 Task: Look for space in Pori, Finland from 6th June, 2023 to 8th June, 2023 for 2 adults in price range Rs.7000 to Rs.12000. Place can be private room with 1  bedroom having 2 beds and 1 bathroom. Property type can be house, flat, guest house. Booking option can be shelf check-in. Required host language is .
Action: Mouse moved to (417, 14)
Screenshot: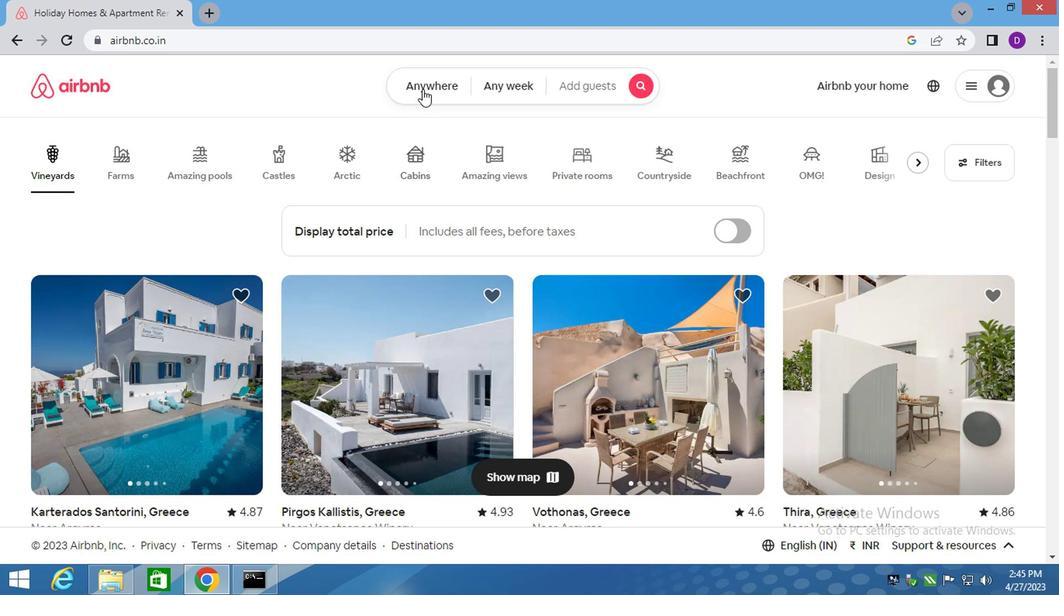 
Action: Mouse pressed left at (417, 14)
Screenshot: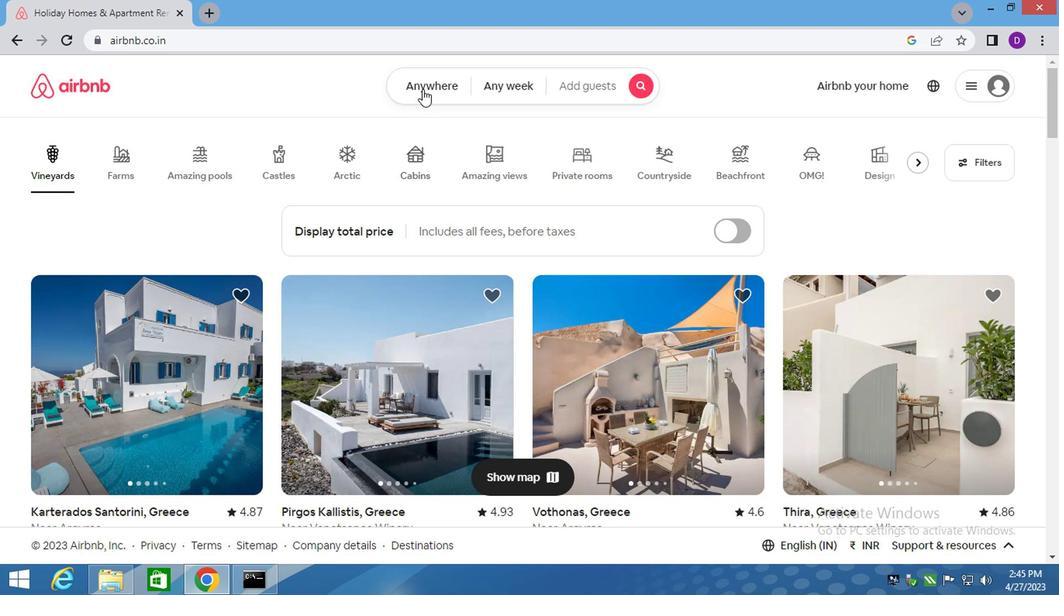 
Action: Mouse moved to (259, 108)
Screenshot: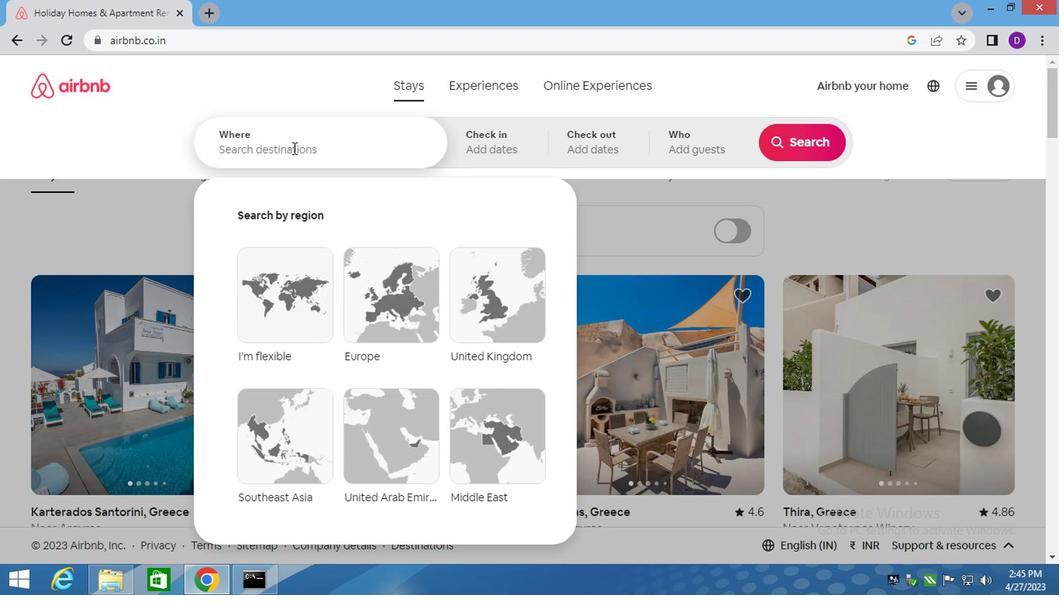 
Action: Mouse pressed left at (259, 108)
Screenshot: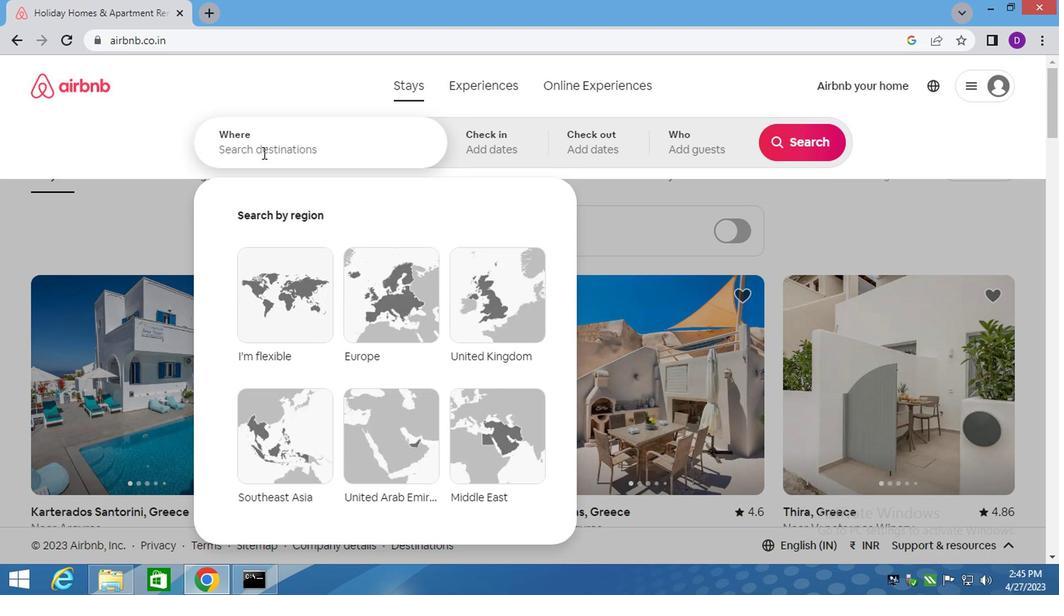 
Action: Mouse pressed left at (259, 108)
Screenshot: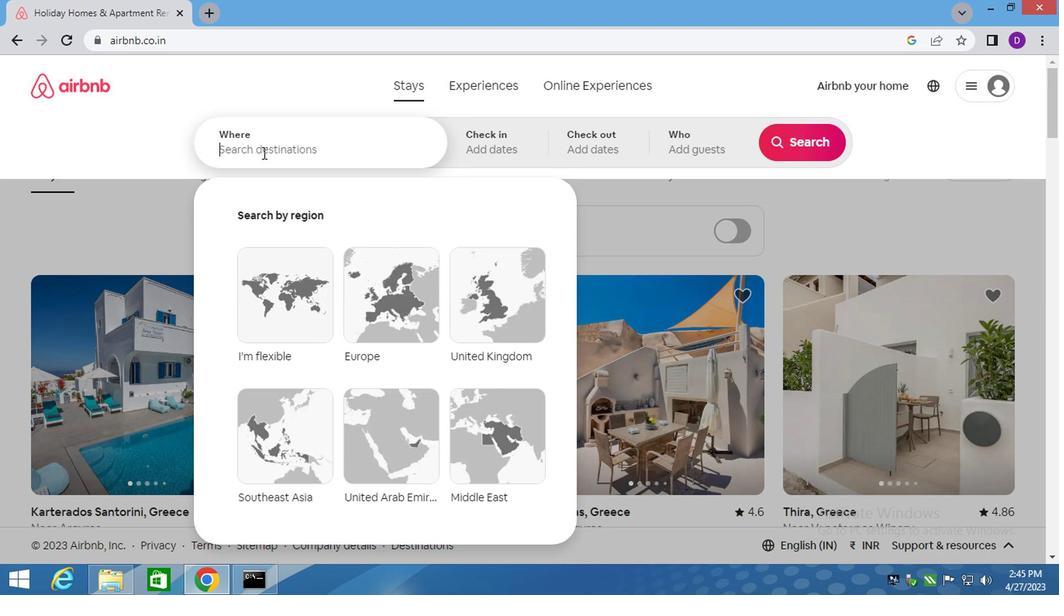 
Action: Key pressed <Key.shift_r>Pori,<Key.space><Key.shift>FINL<Key.down><Key.enter>
Screenshot: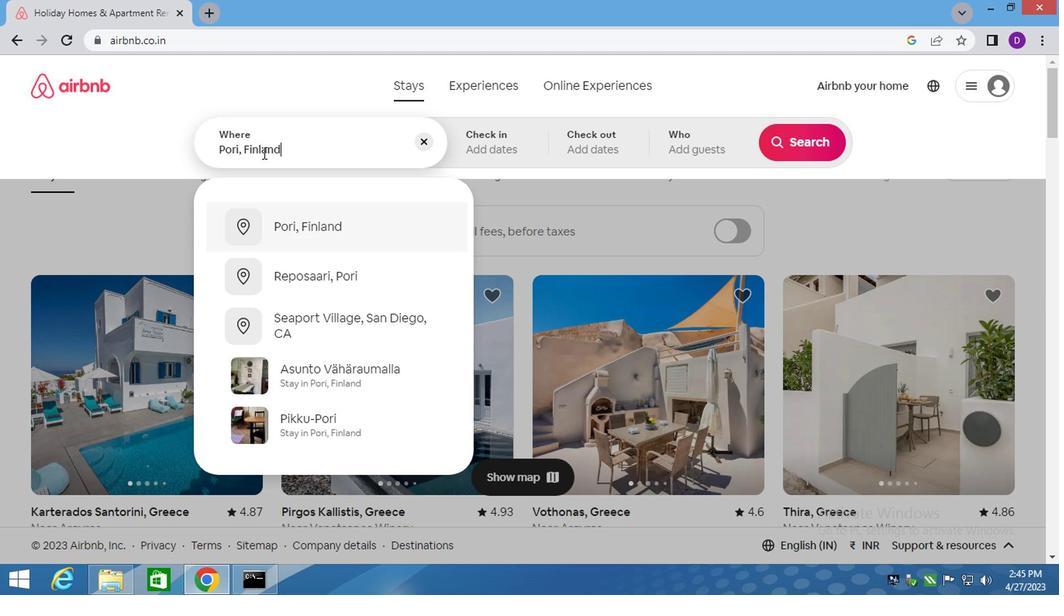 
Action: Mouse moved to (790, 261)
Screenshot: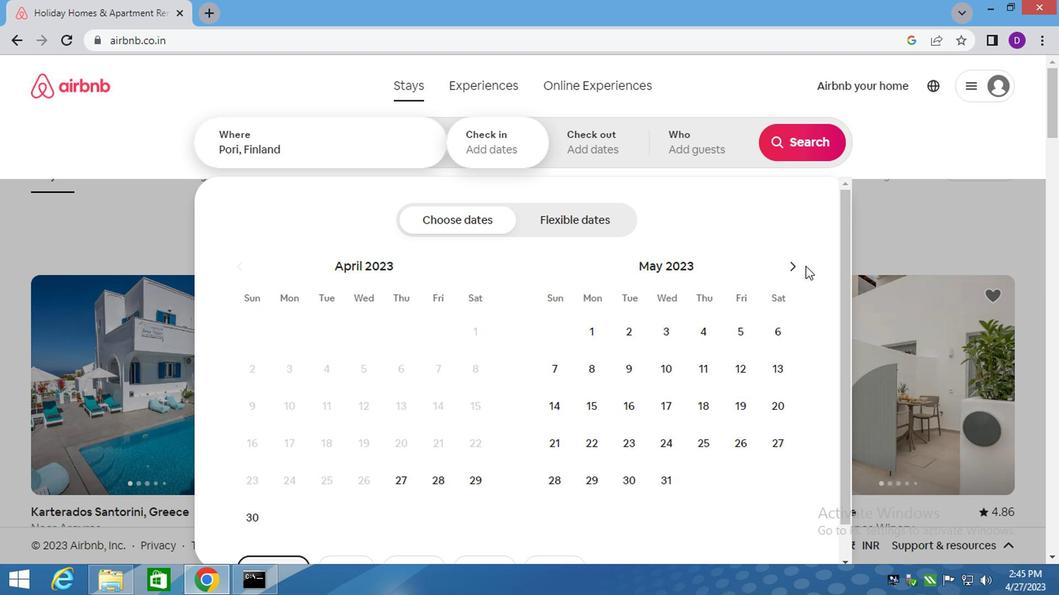 
Action: Mouse pressed left at (790, 261)
Screenshot: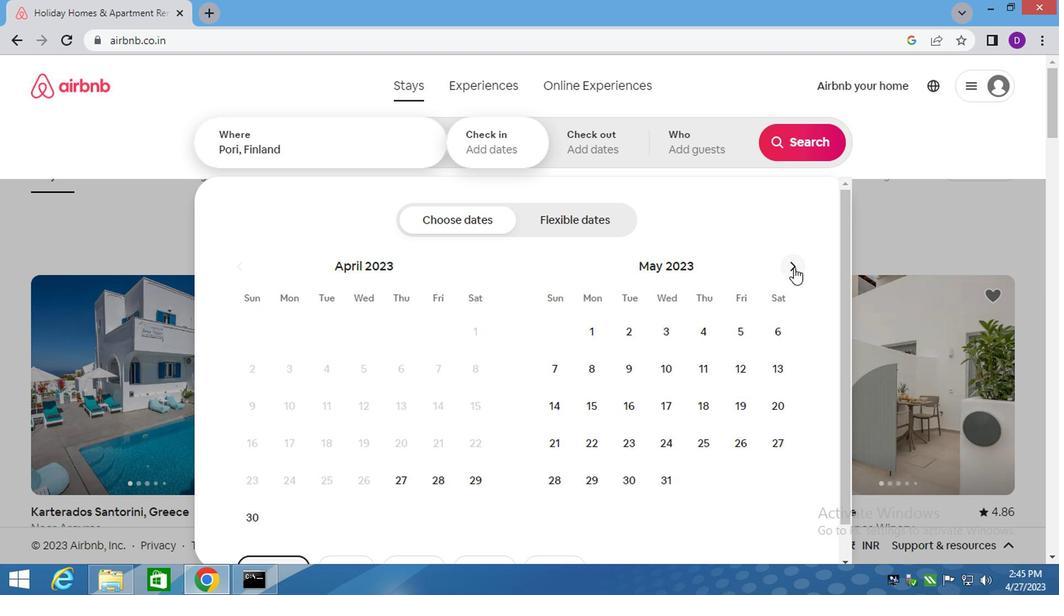 
Action: Mouse moved to (636, 389)
Screenshot: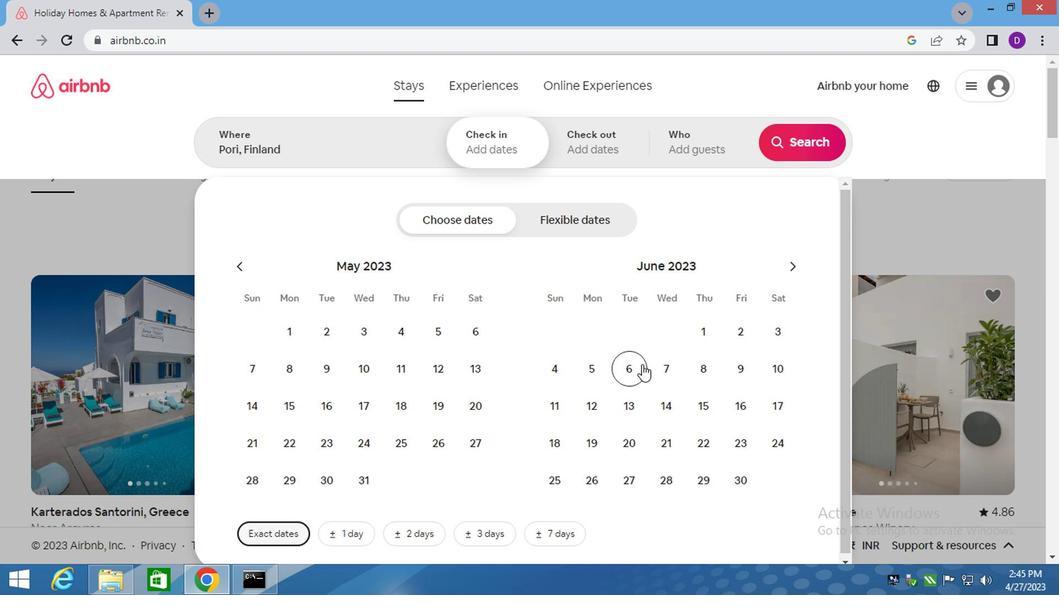 
Action: Mouse pressed left at (636, 389)
Screenshot: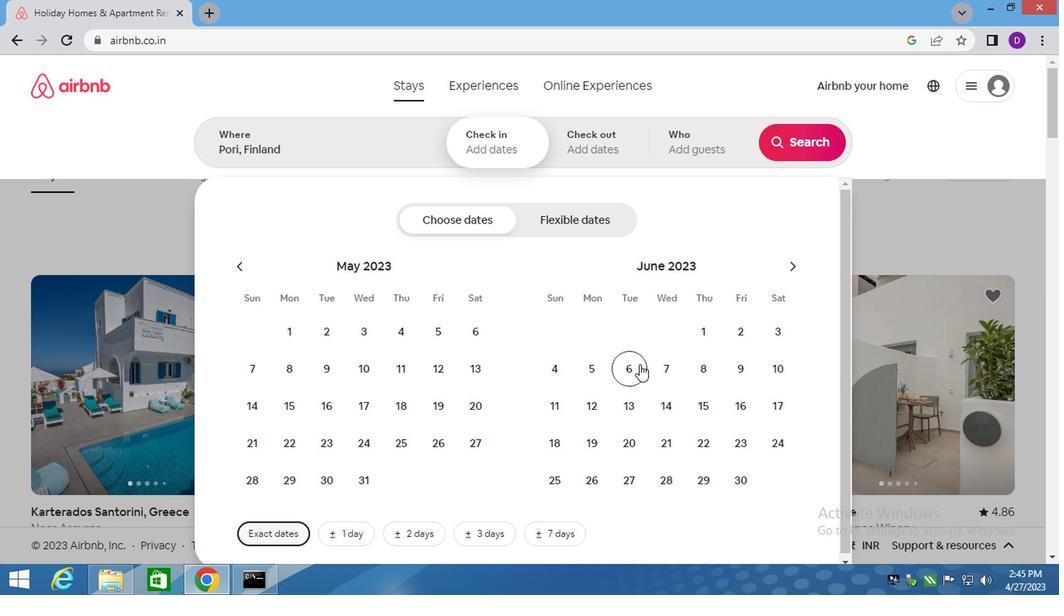 
Action: Mouse moved to (698, 391)
Screenshot: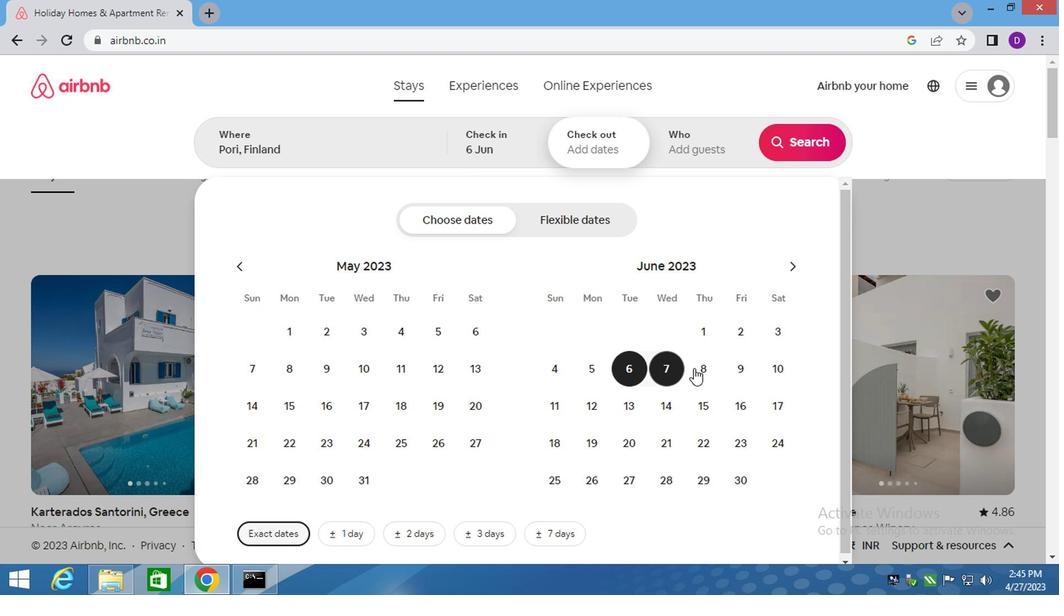 
Action: Mouse pressed left at (698, 391)
Screenshot: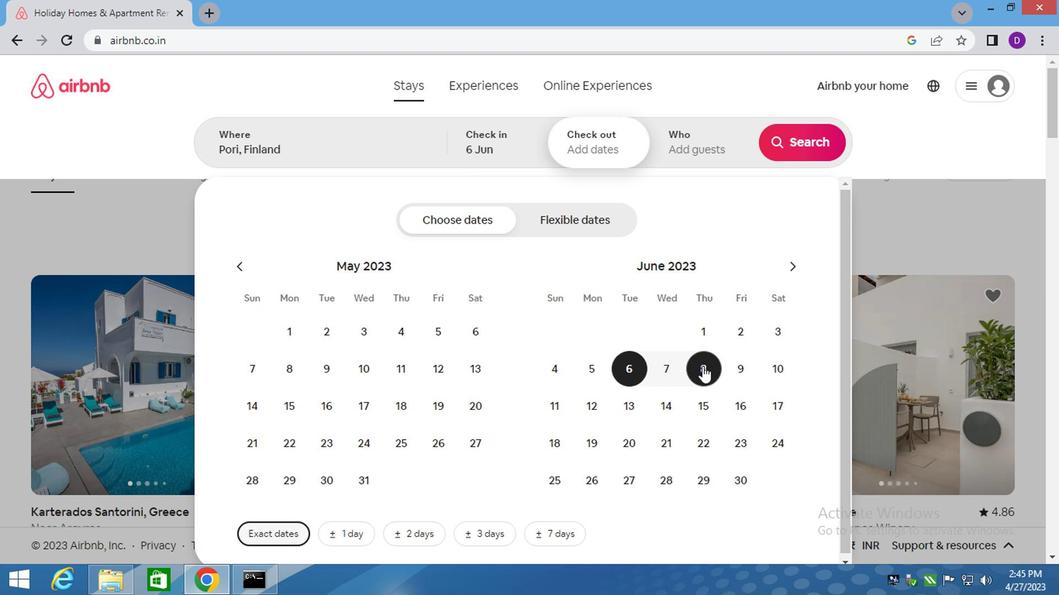 
Action: Mouse moved to (681, 87)
Screenshot: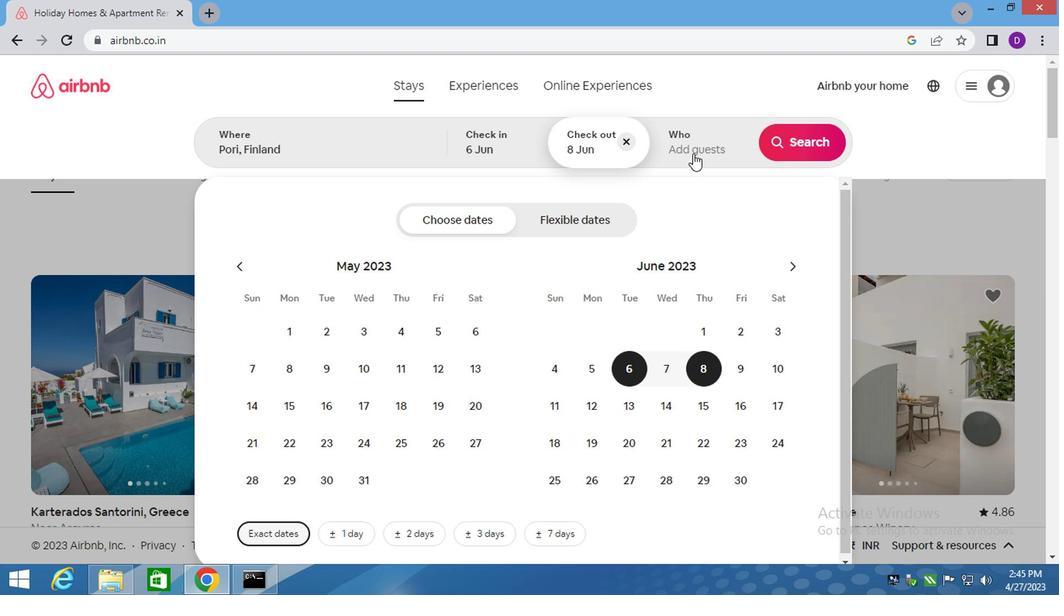 
Action: Mouse pressed left at (681, 87)
Screenshot: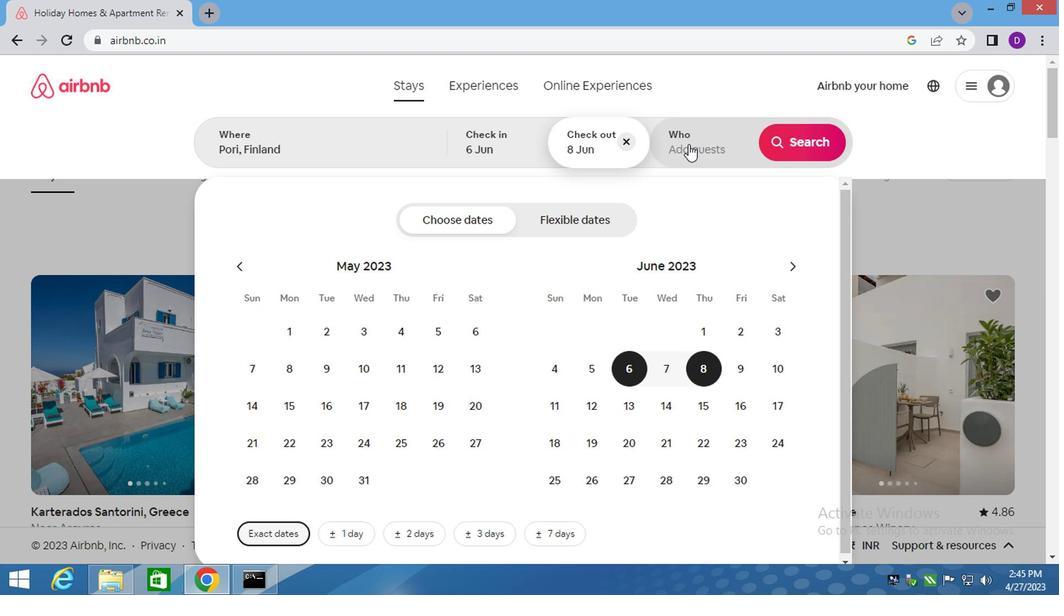 
Action: Mouse moved to (800, 200)
Screenshot: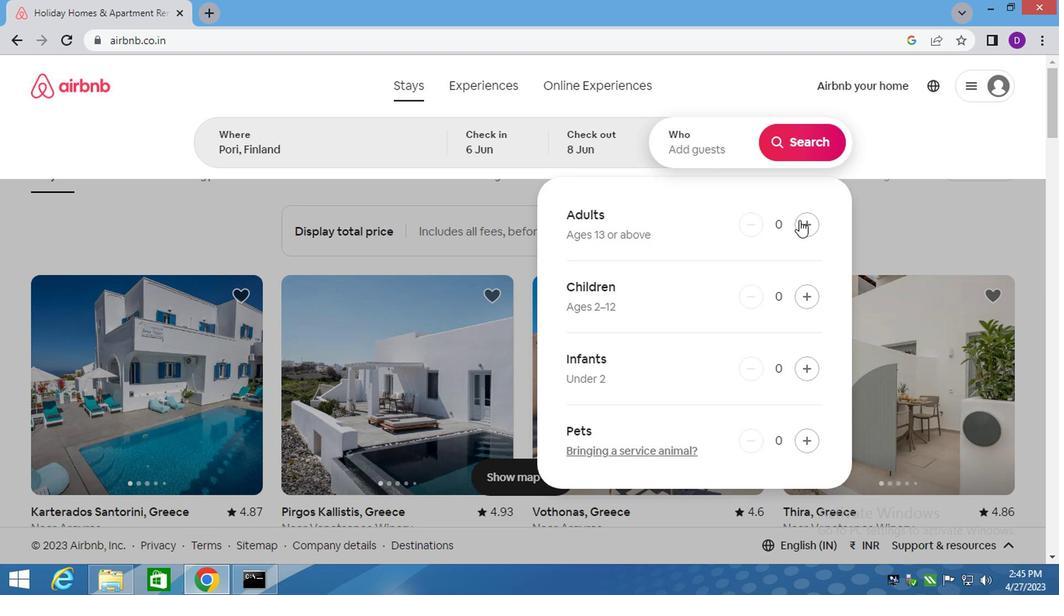 
Action: Mouse pressed left at (800, 200)
Screenshot: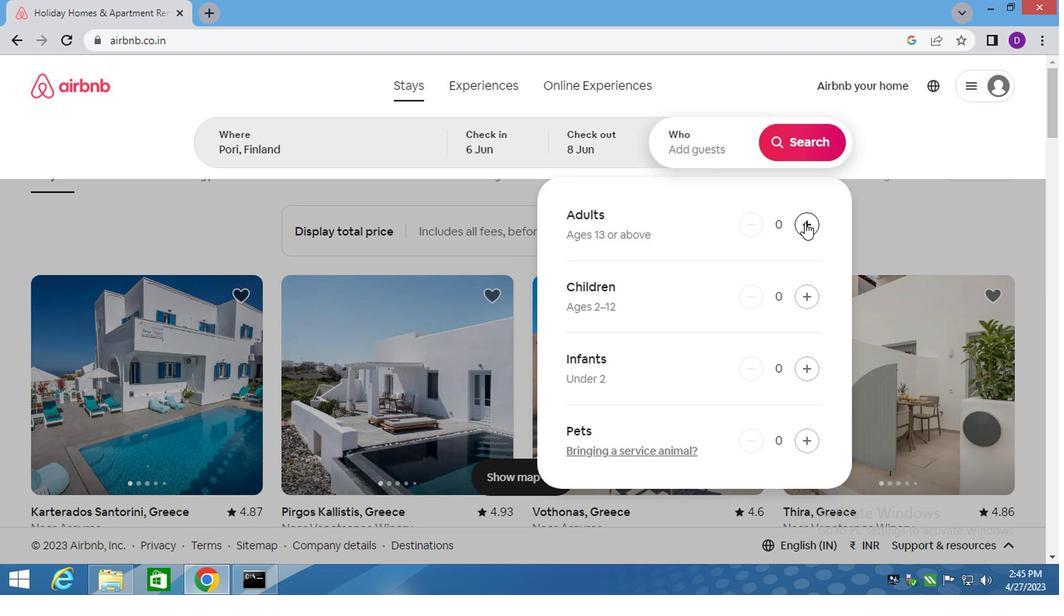
Action: Mouse moved to (800, 200)
Screenshot: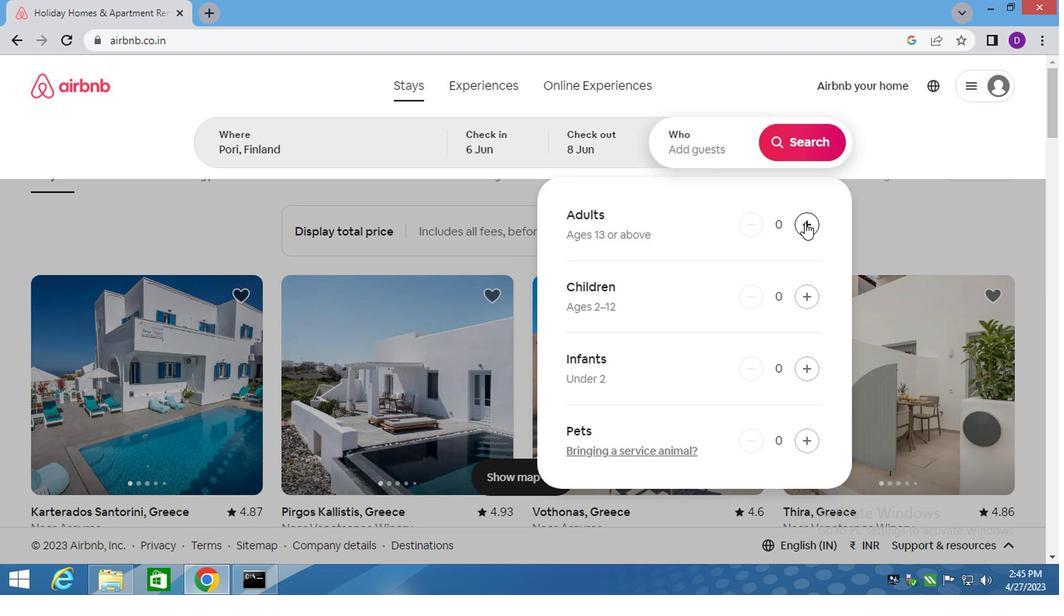 
Action: Mouse pressed left at (800, 200)
Screenshot: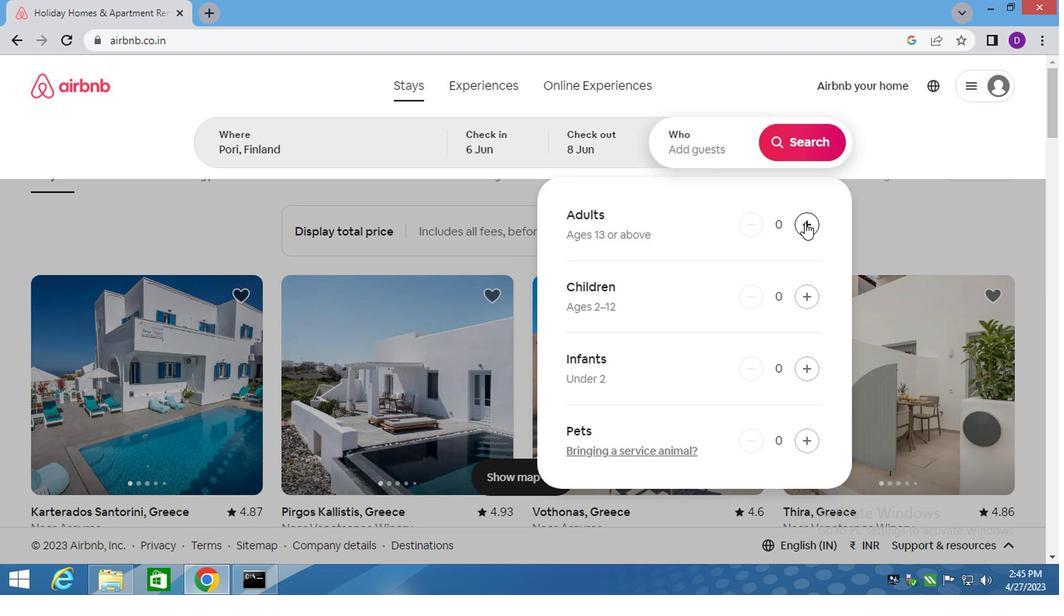
Action: Mouse moved to (797, 111)
Screenshot: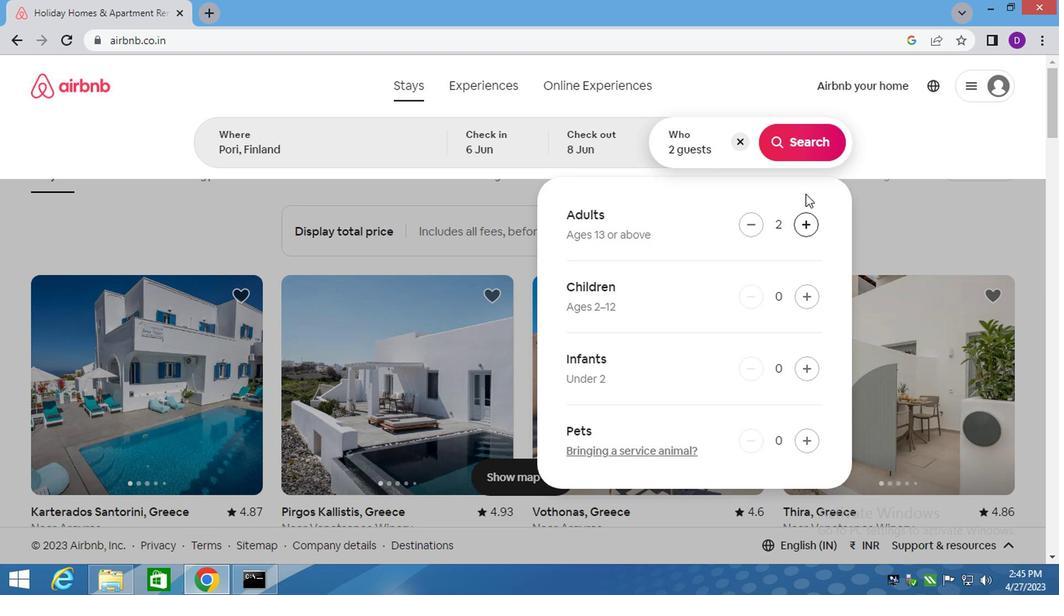 
Action: Mouse pressed left at (797, 111)
Screenshot: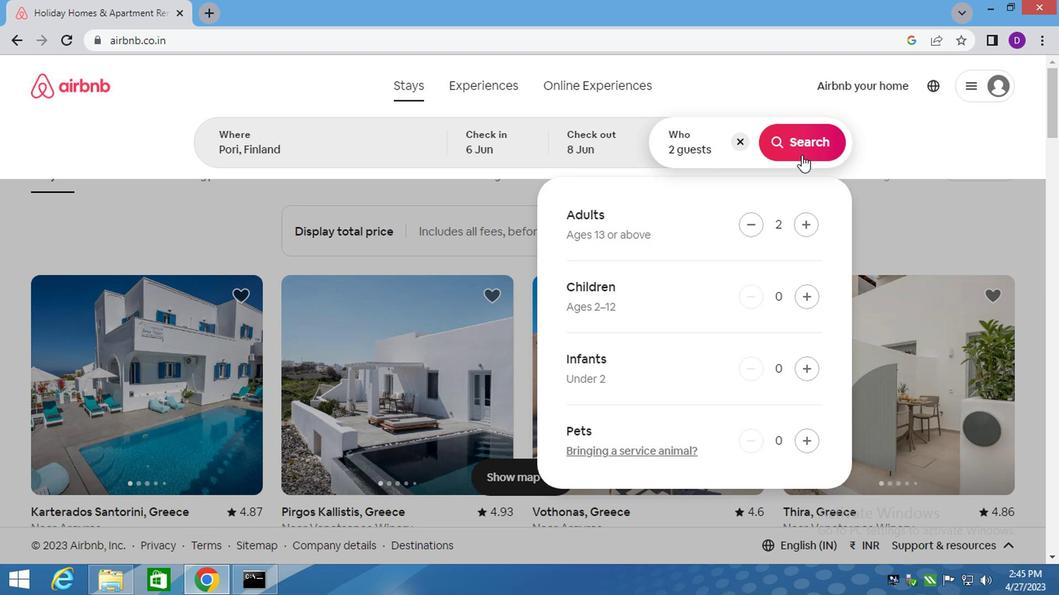 
Action: Mouse moved to (982, 112)
Screenshot: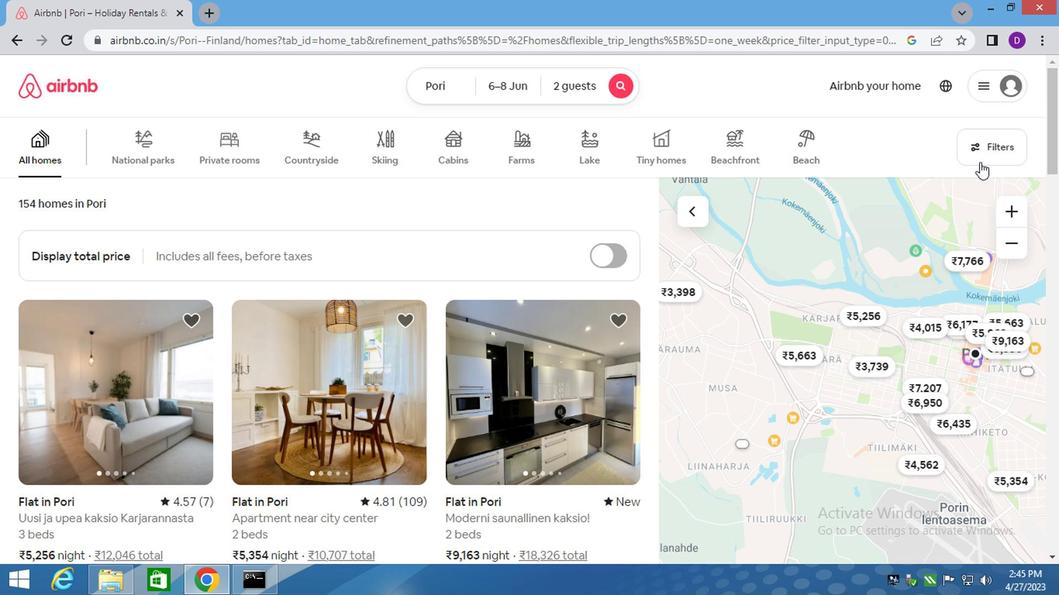 
Action: Mouse pressed left at (982, 112)
Screenshot: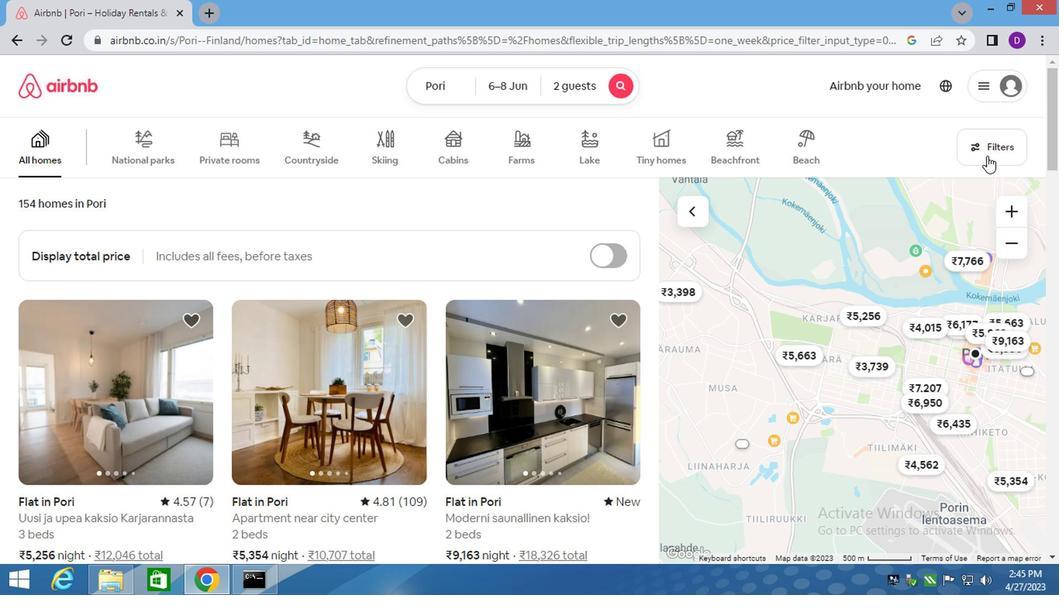 
Action: Mouse moved to (331, 366)
Screenshot: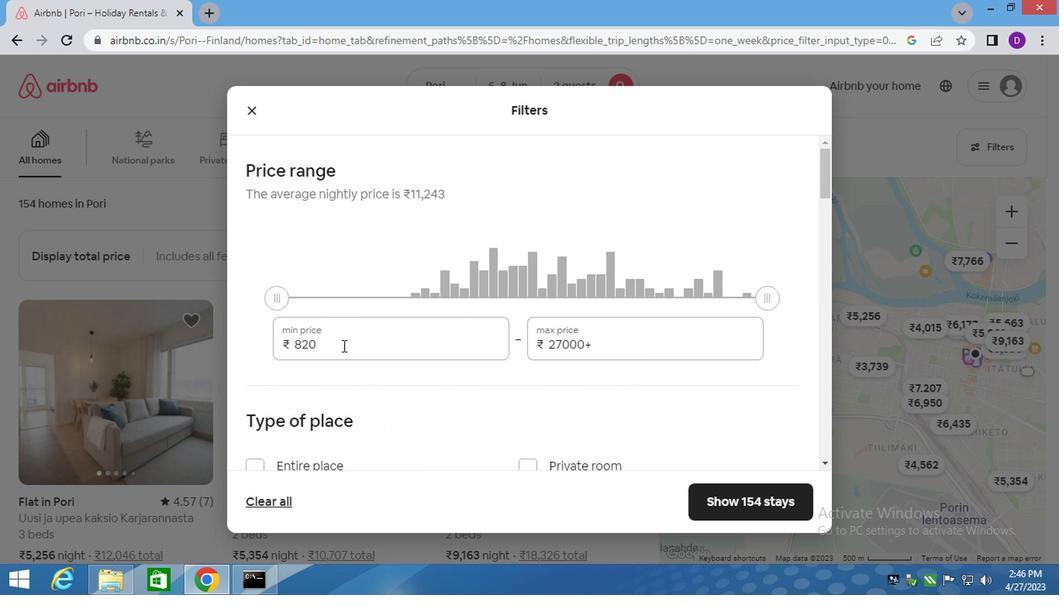 
Action: Mouse pressed left at (331, 366)
Screenshot: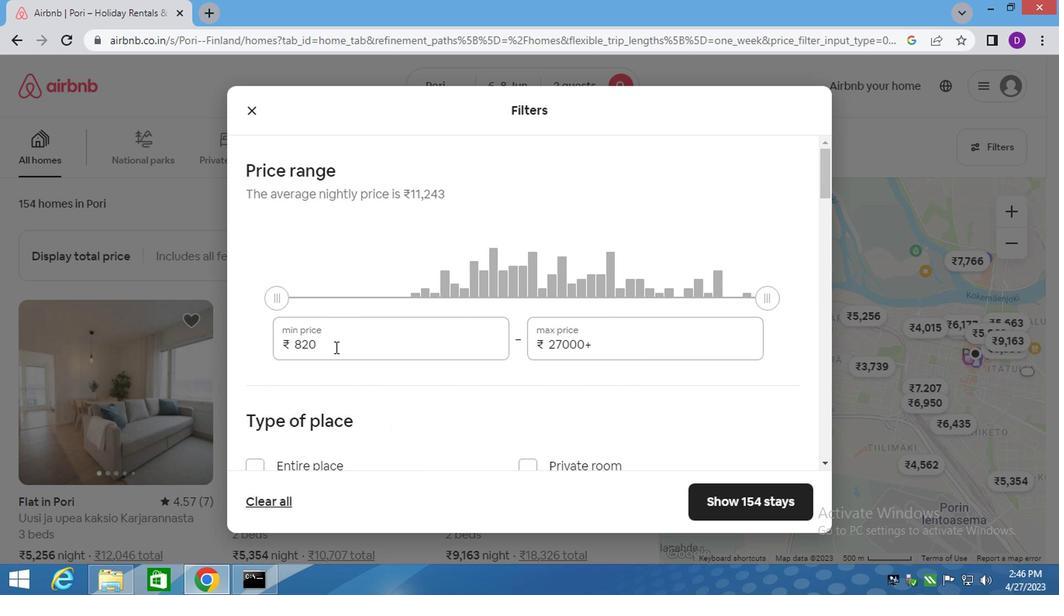 
Action: Mouse pressed left at (331, 366)
Screenshot: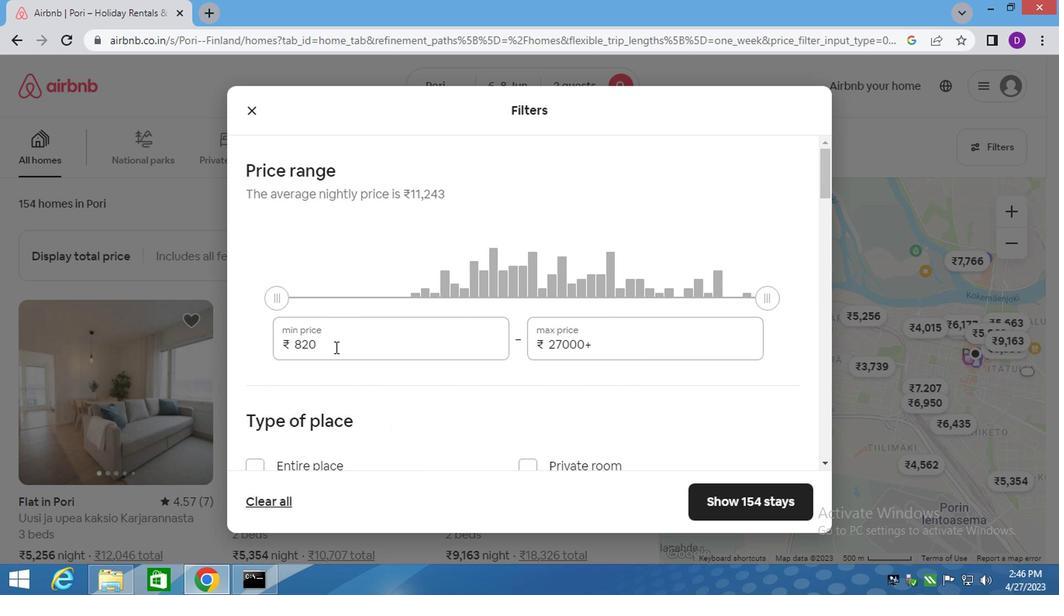 
Action: Key pressed 7000<Key.tab>12<Key.backspace><Key.backspace><Key.backspace><Key.backspace><Key.backspace><Key.backspace><Key.backspace><Key.backspace><Key.backspace><Key.backspace><Key.backspace><Key.backspace>12000
Screenshot: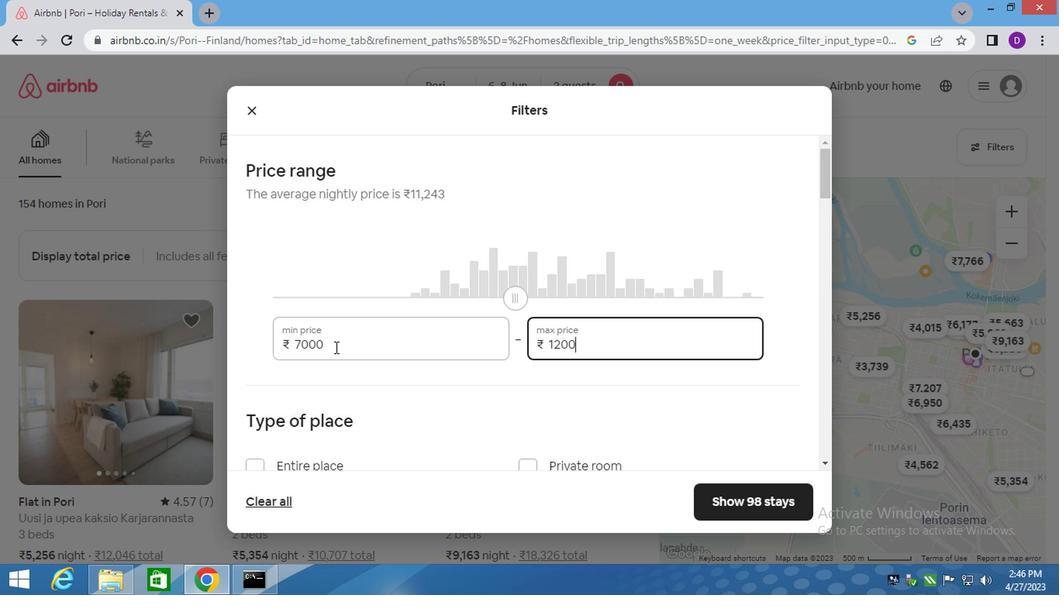 
Action: Mouse moved to (337, 388)
Screenshot: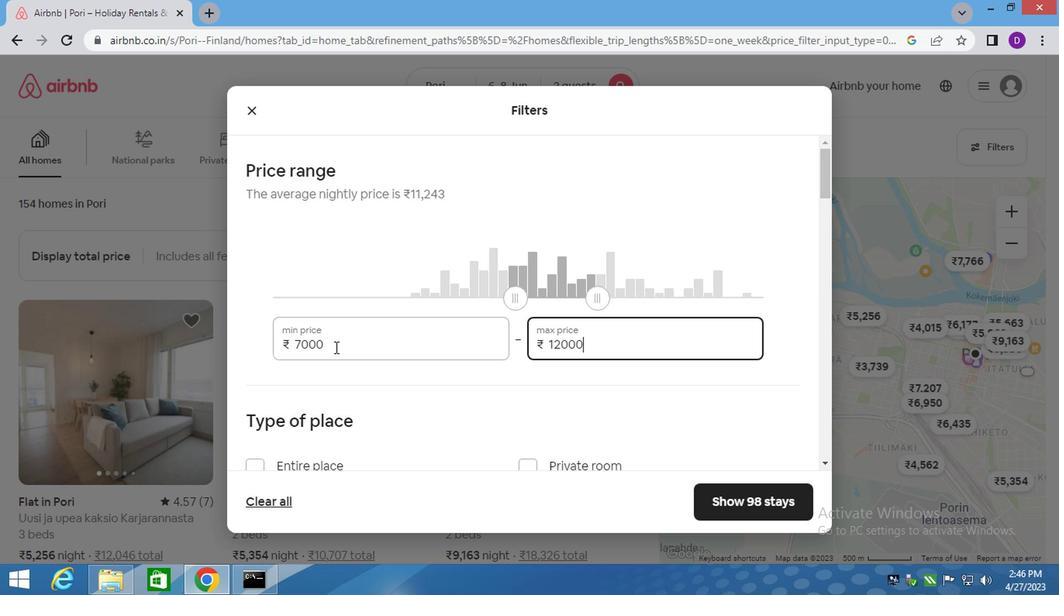 
Action: Mouse scrolled (337, 387) with delta (0, -1)
Screenshot: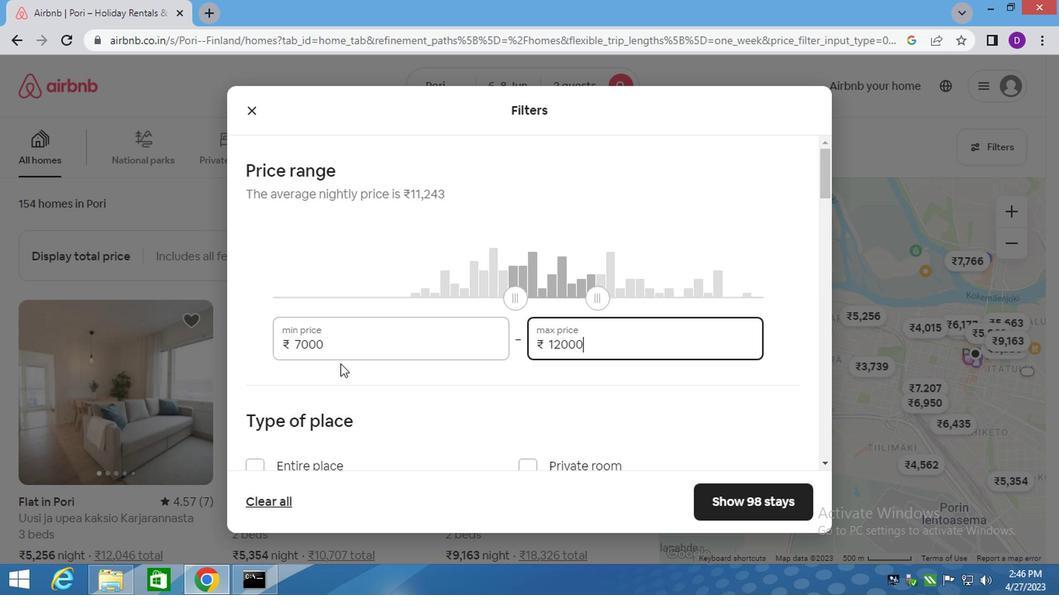 
Action: Mouse scrolled (337, 387) with delta (0, -1)
Screenshot: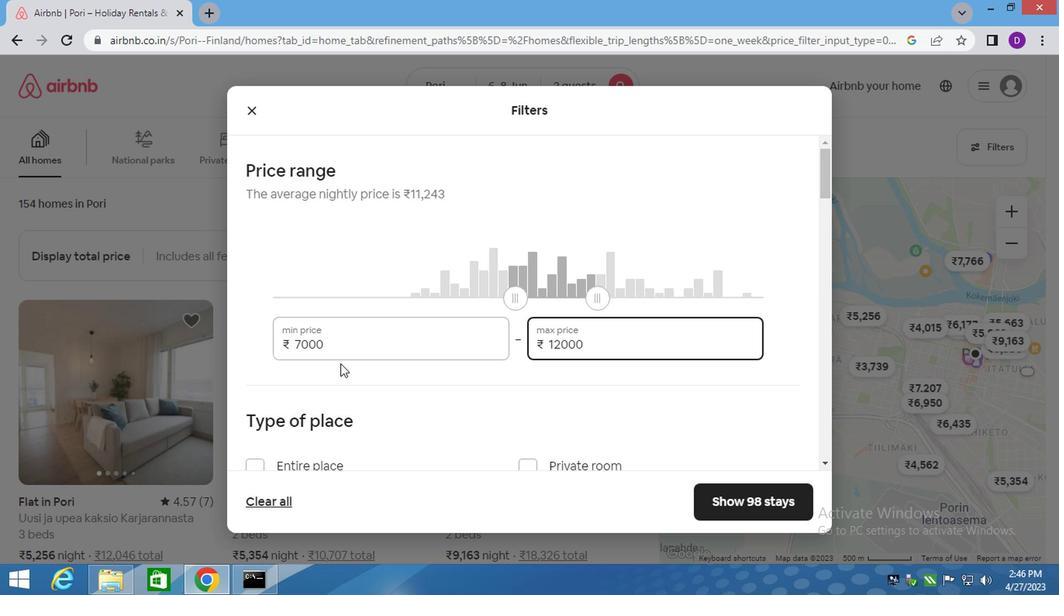 
Action: Mouse scrolled (337, 387) with delta (0, -1)
Screenshot: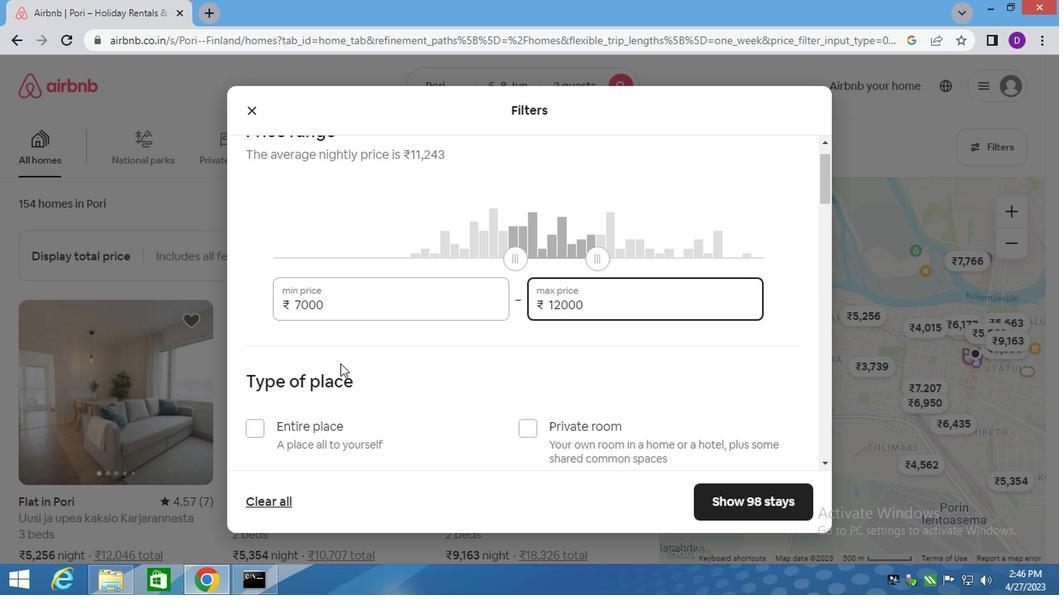 
Action: Mouse moved to (517, 211)
Screenshot: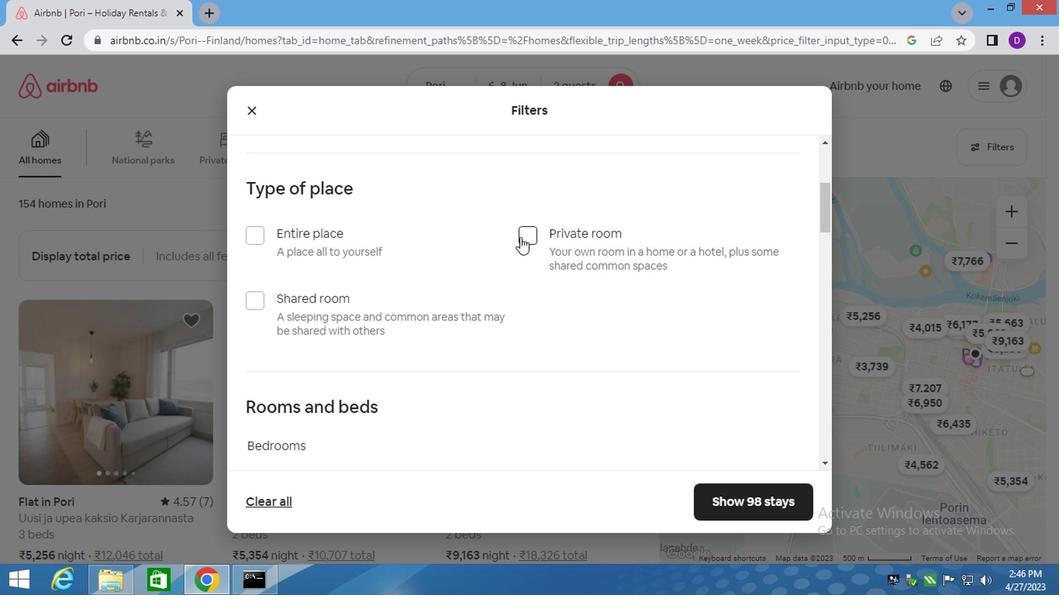 
Action: Mouse pressed left at (517, 211)
Screenshot: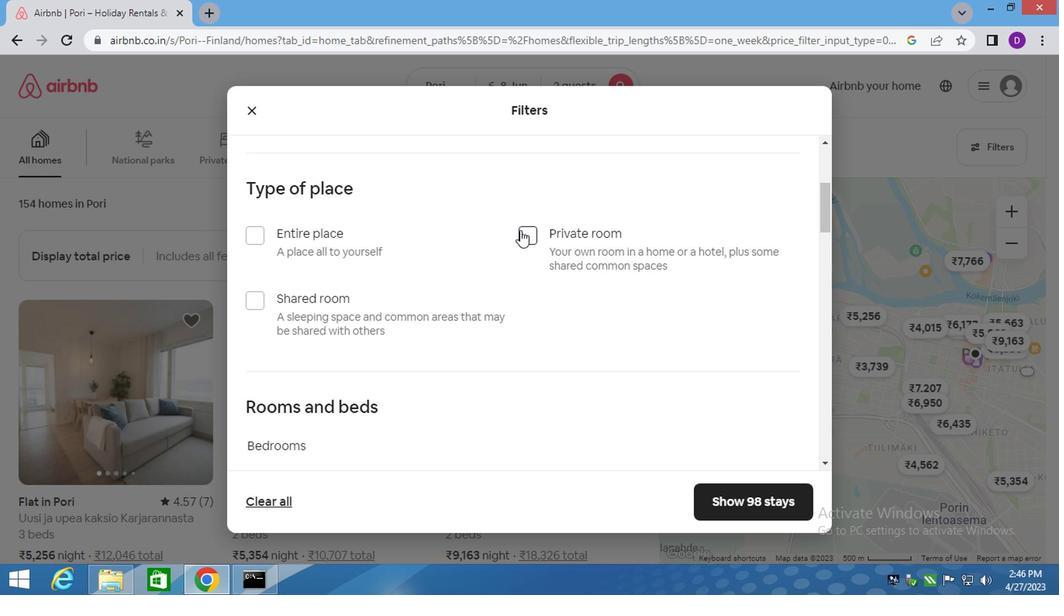 
Action: Mouse moved to (358, 395)
Screenshot: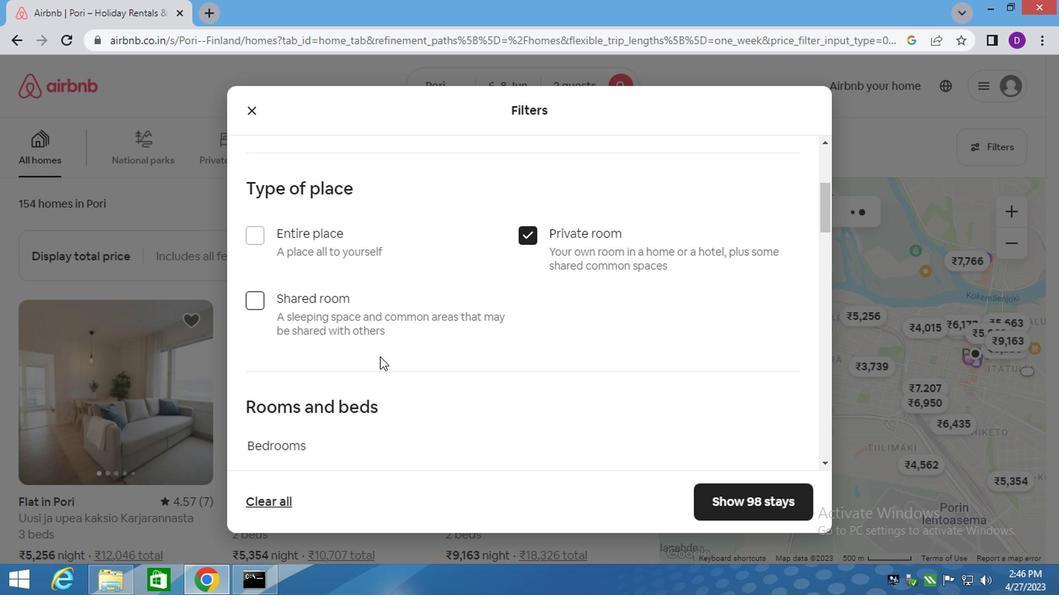 
Action: Mouse scrolled (358, 393) with delta (0, -1)
Screenshot: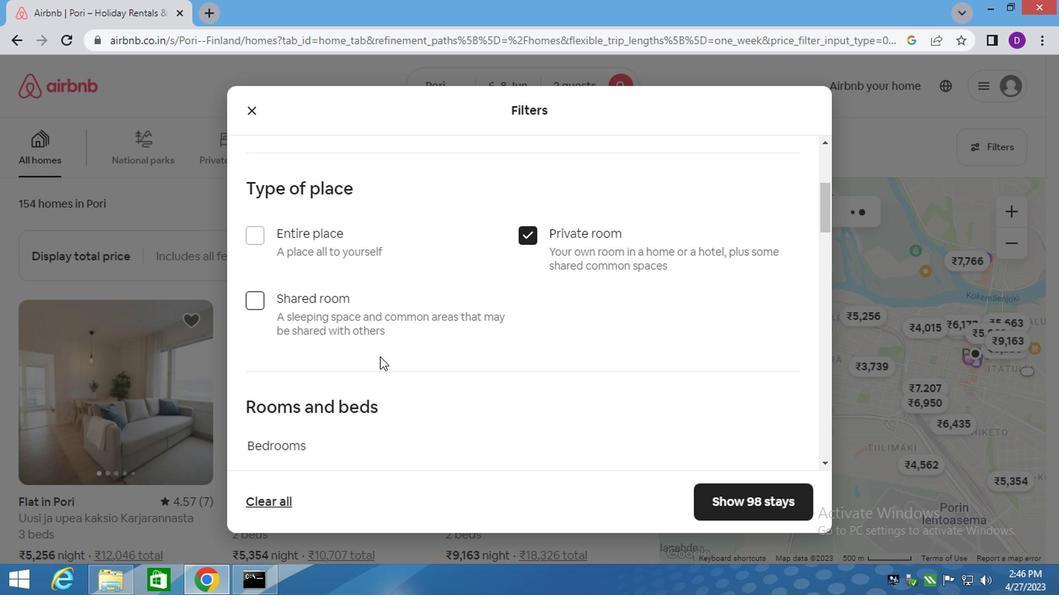 
Action: Mouse scrolled (358, 393) with delta (0, -1)
Screenshot: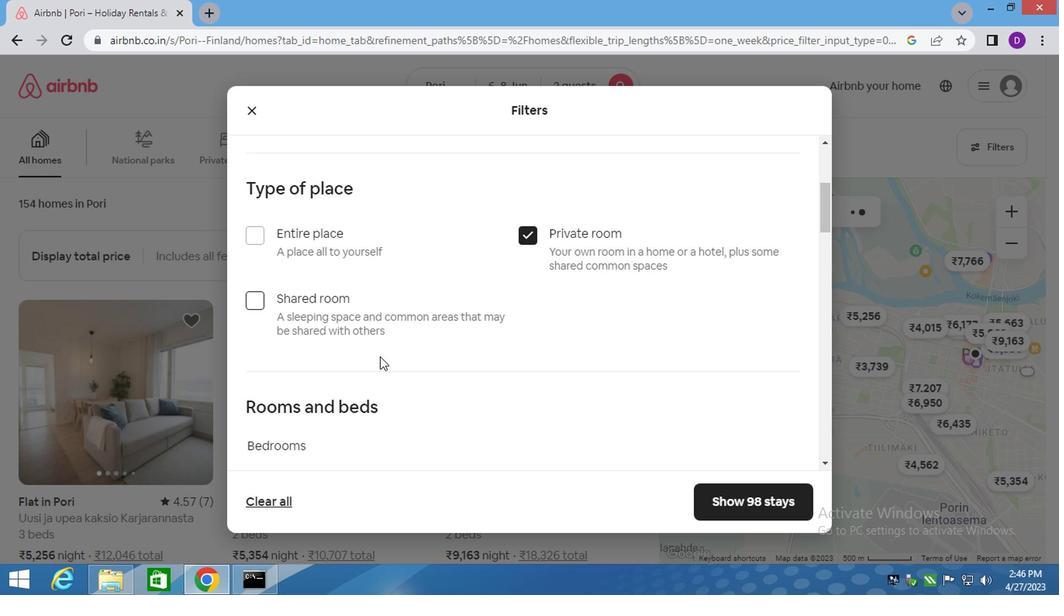 
Action: Mouse moved to (356, 395)
Screenshot: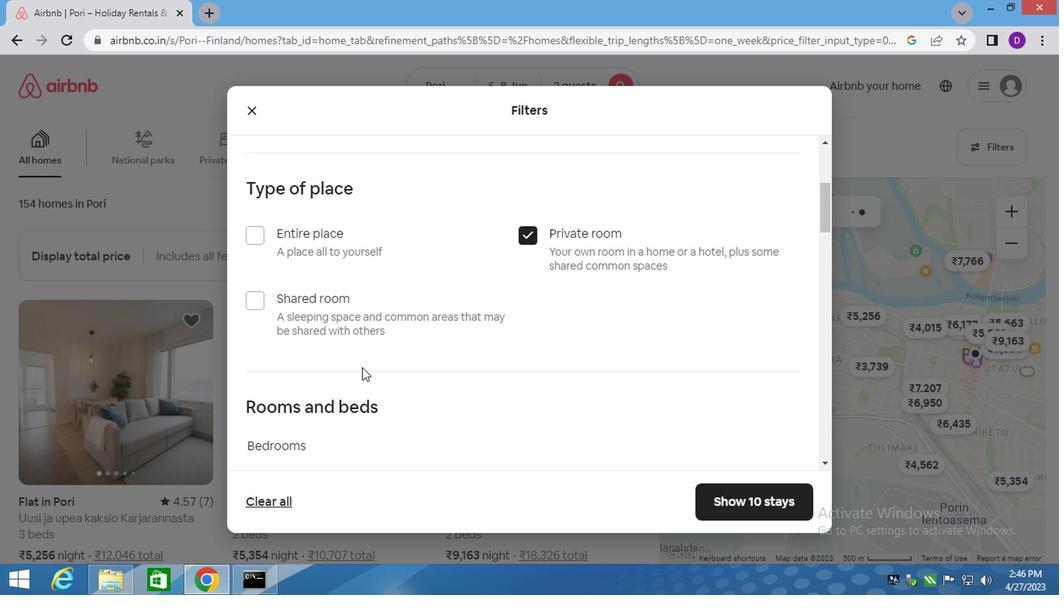 
Action: Mouse scrolled (356, 393) with delta (0, -1)
Screenshot: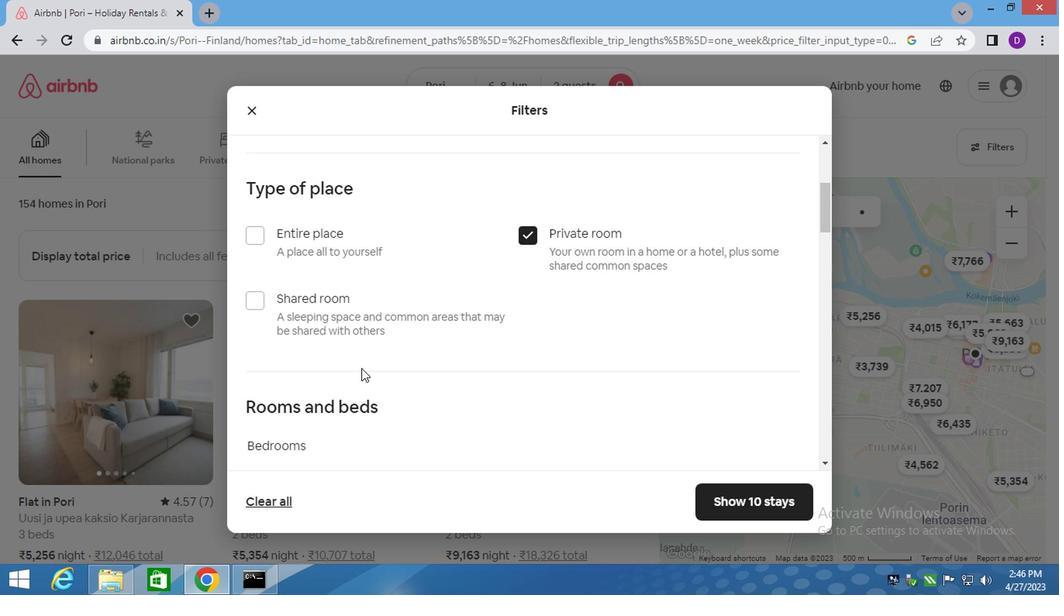 
Action: Mouse moved to (335, 254)
Screenshot: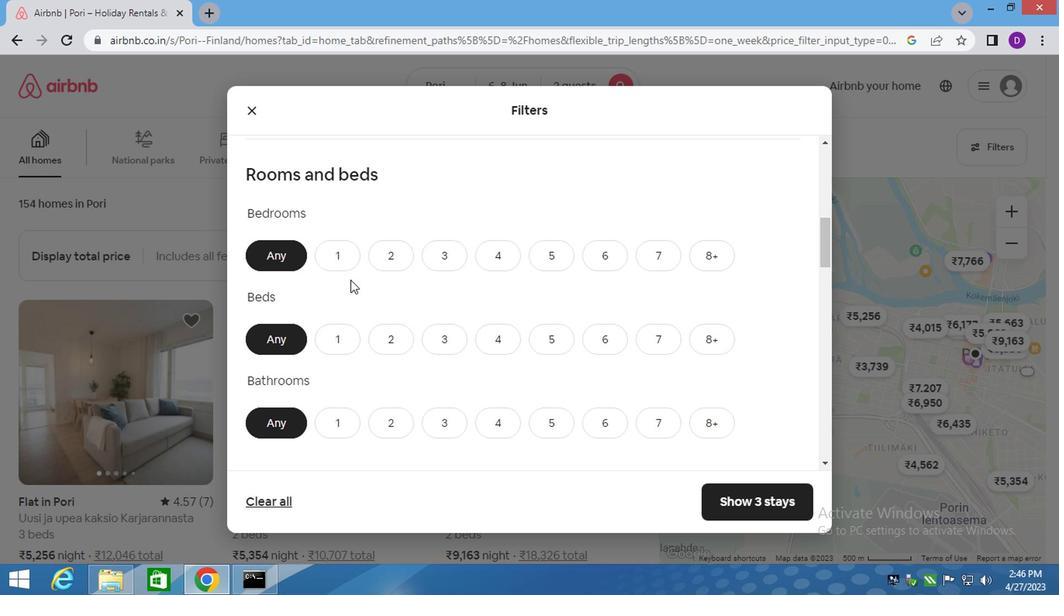 
Action: Mouse pressed left at (335, 254)
Screenshot: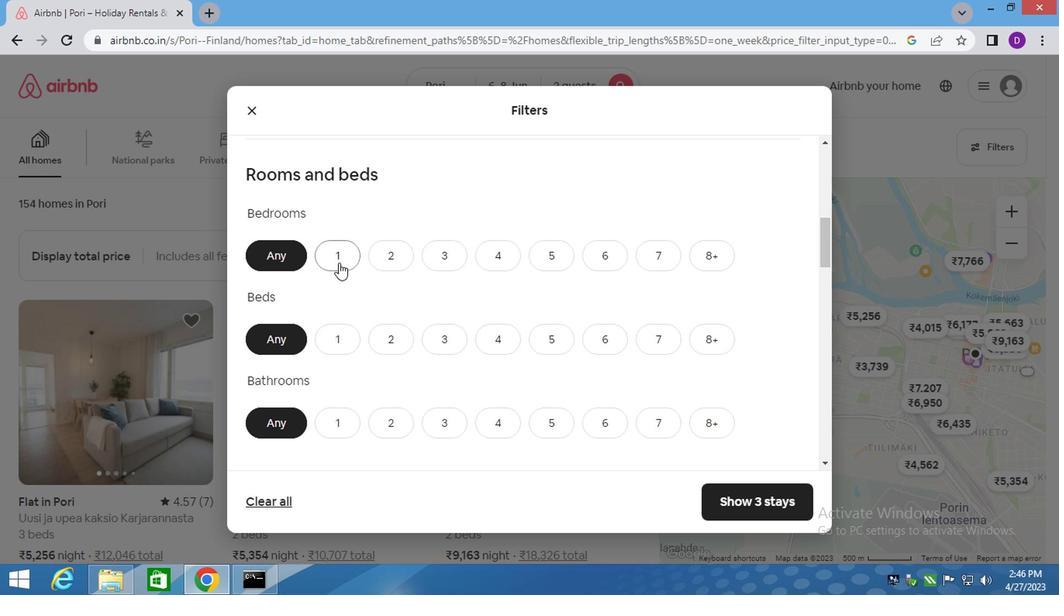 
Action: Mouse moved to (383, 346)
Screenshot: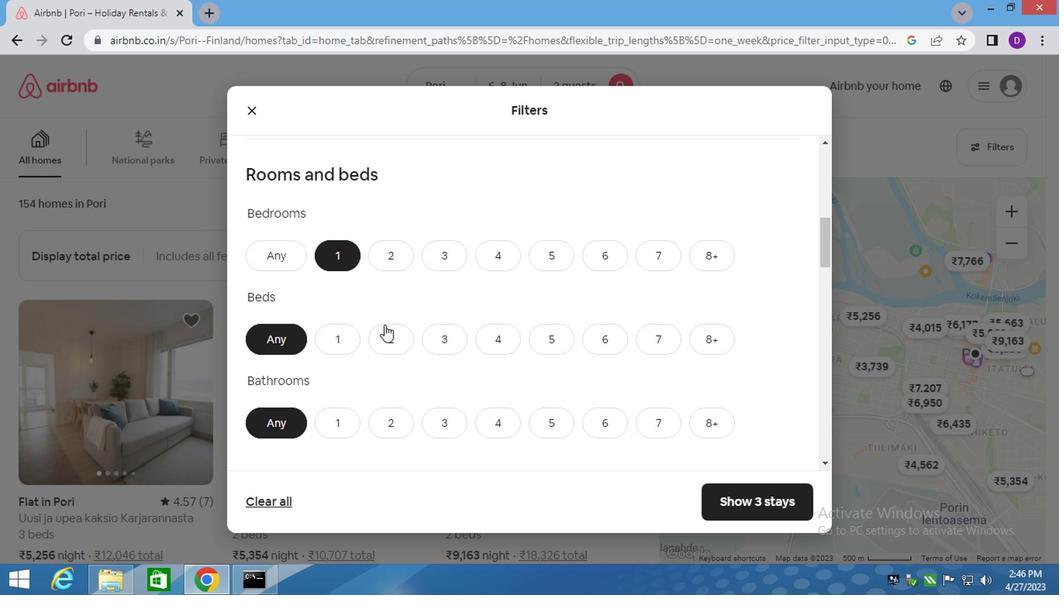 
Action: Mouse pressed left at (383, 346)
Screenshot: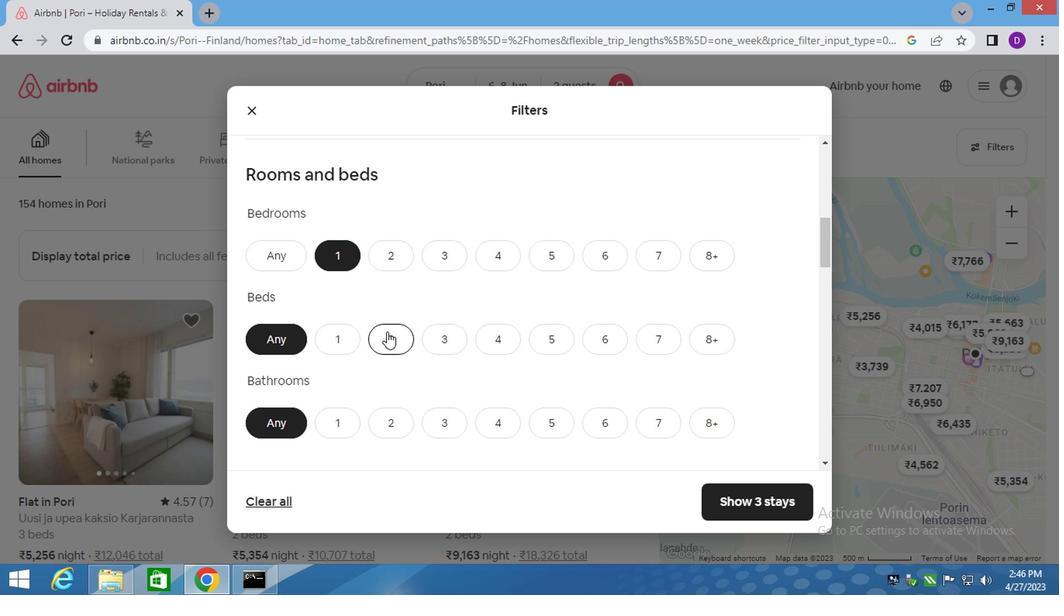 
Action: Mouse moved to (323, 478)
Screenshot: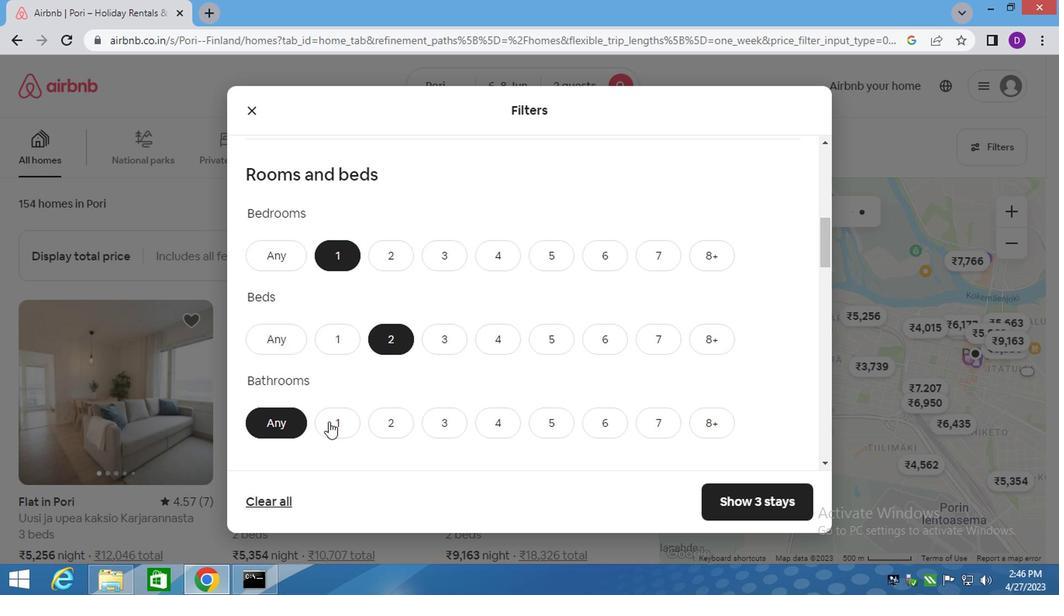 
Action: Mouse pressed left at (323, 478)
Screenshot: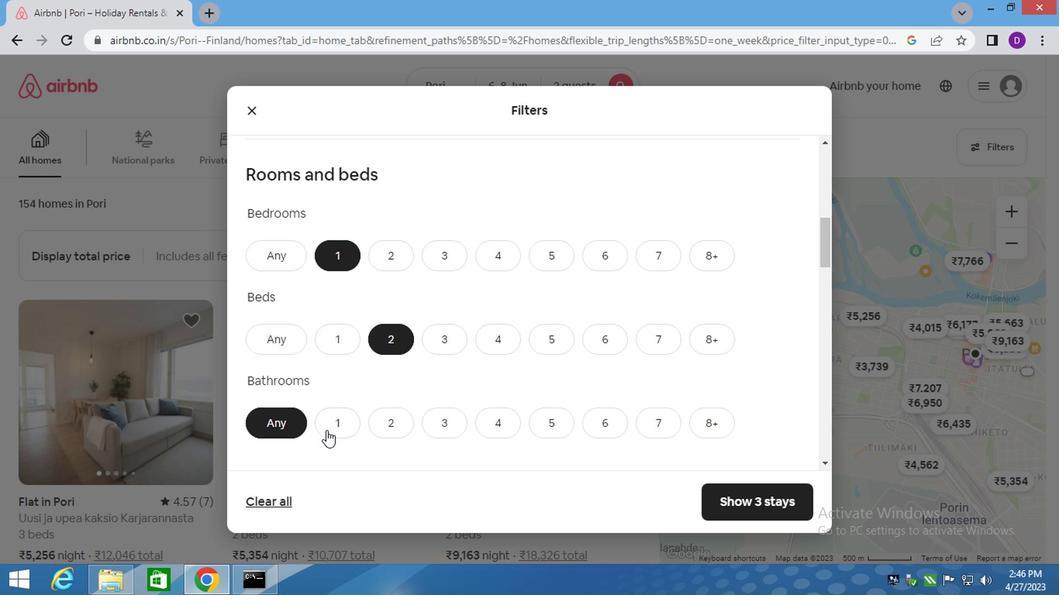 
Action: Mouse moved to (407, 396)
Screenshot: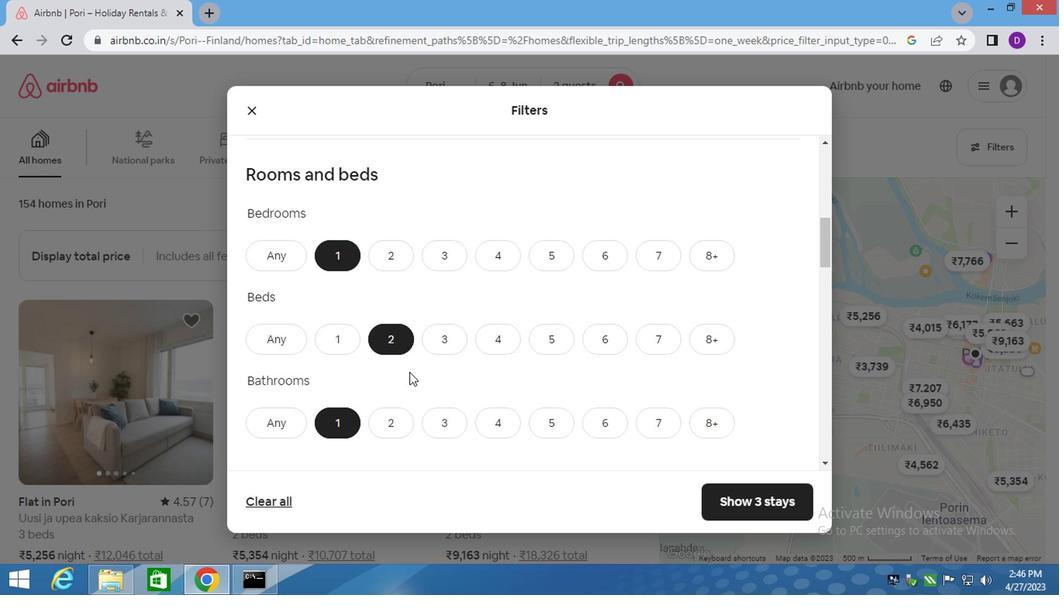 
Action: Mouse scrolled (407, 395) with delta (0, -1)
Screenshot: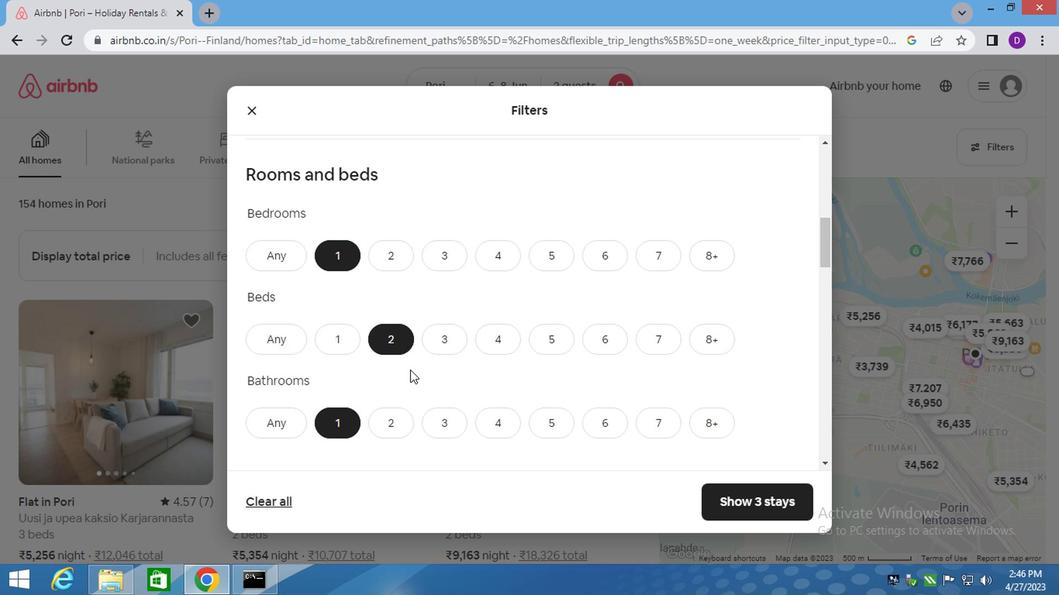 
Action: Mouse moved to (417, 391)
Screenshot: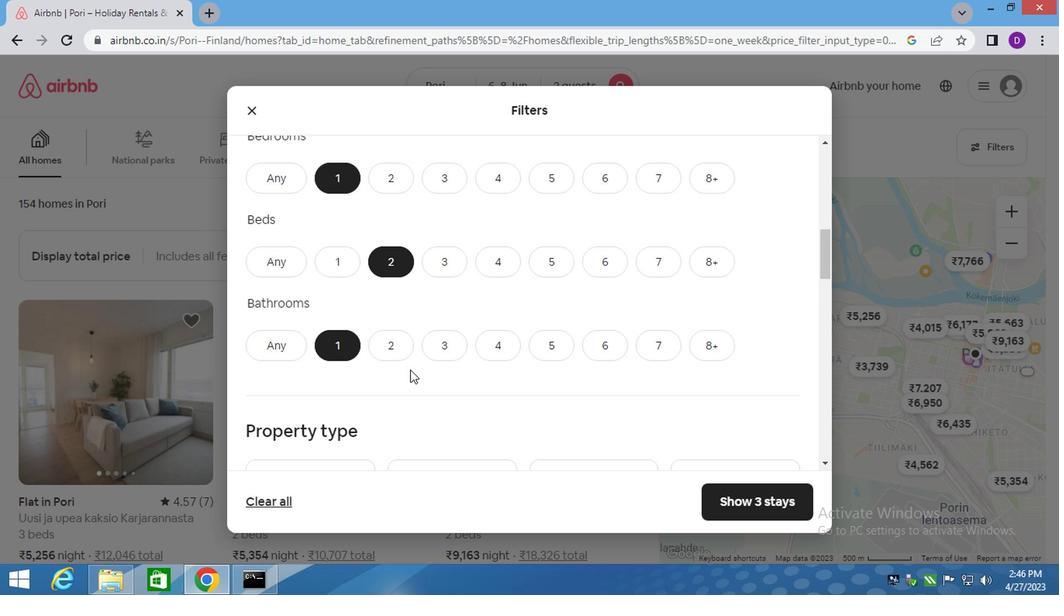 
Action: Mouse scrolled (417, 390) with delta (0, -1)
Screenshot: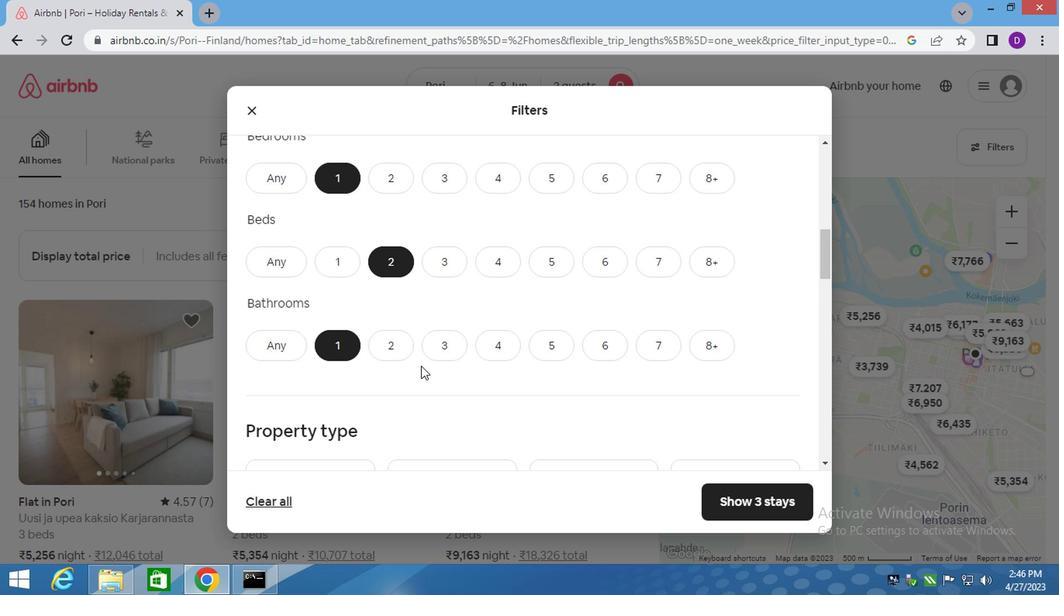 
Action: Mouse scrolled (417, 390) with delta (0, -1)
Screenshot: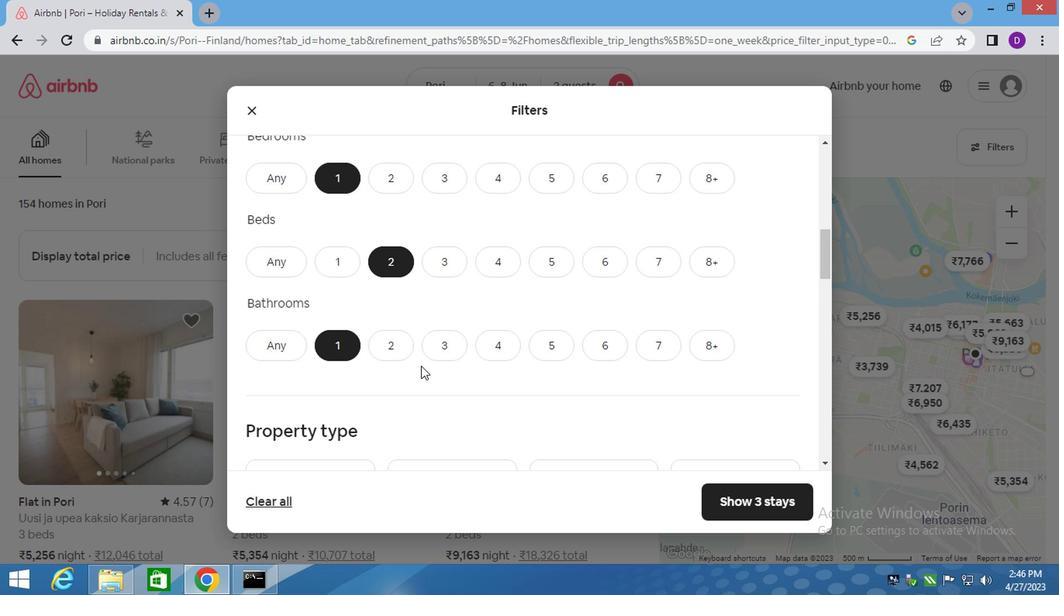
Action: Mouse scrolled (417, 390) with delta (0, -1)
Screenshot: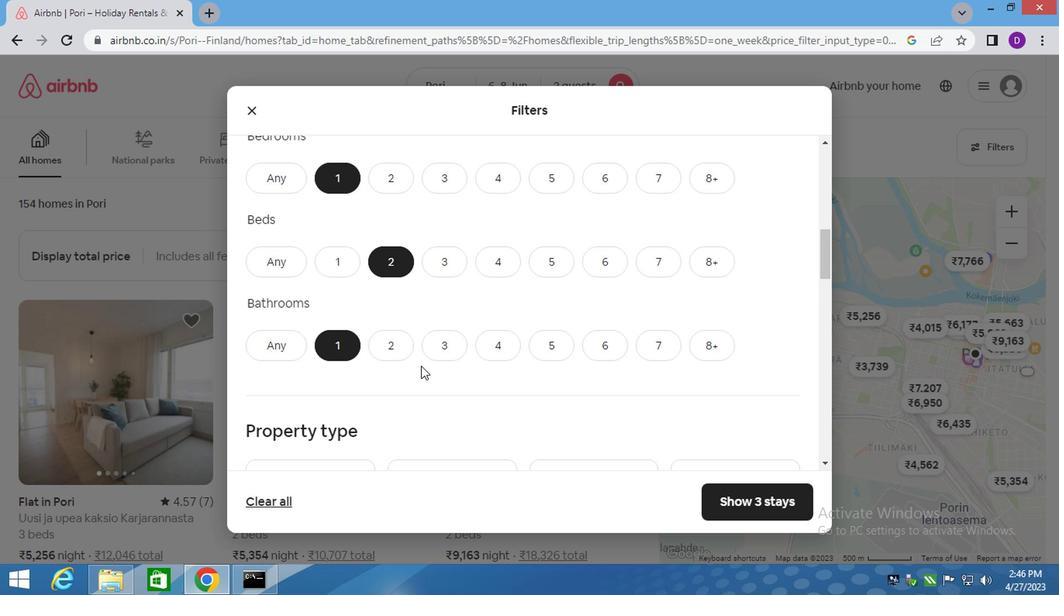 
Action: Mouse moved to (317, 293)
Screenshot: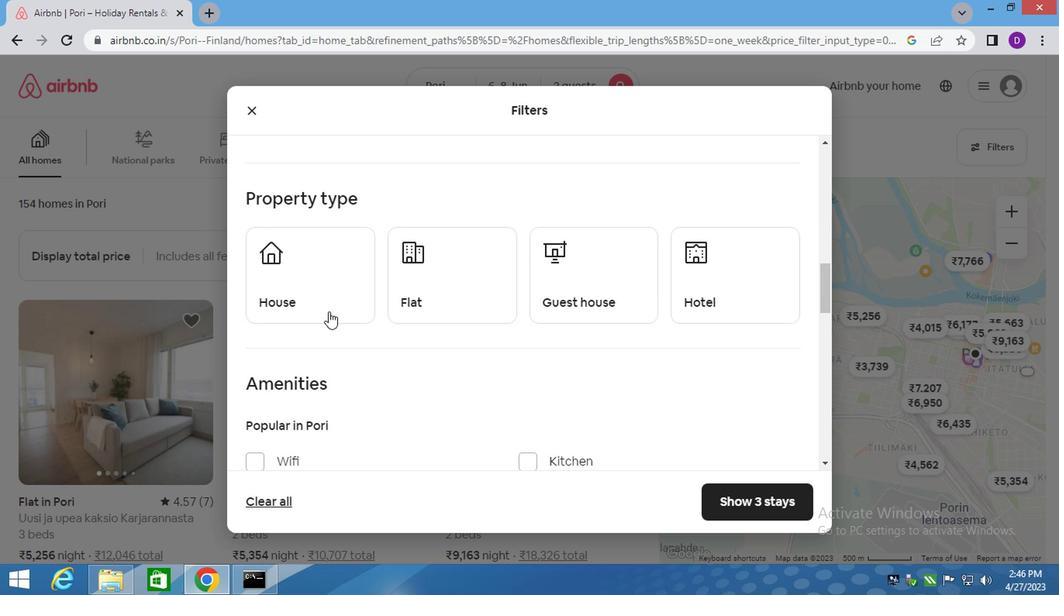 
Action: Mouse pressed left at (317, 293)
Screenshot: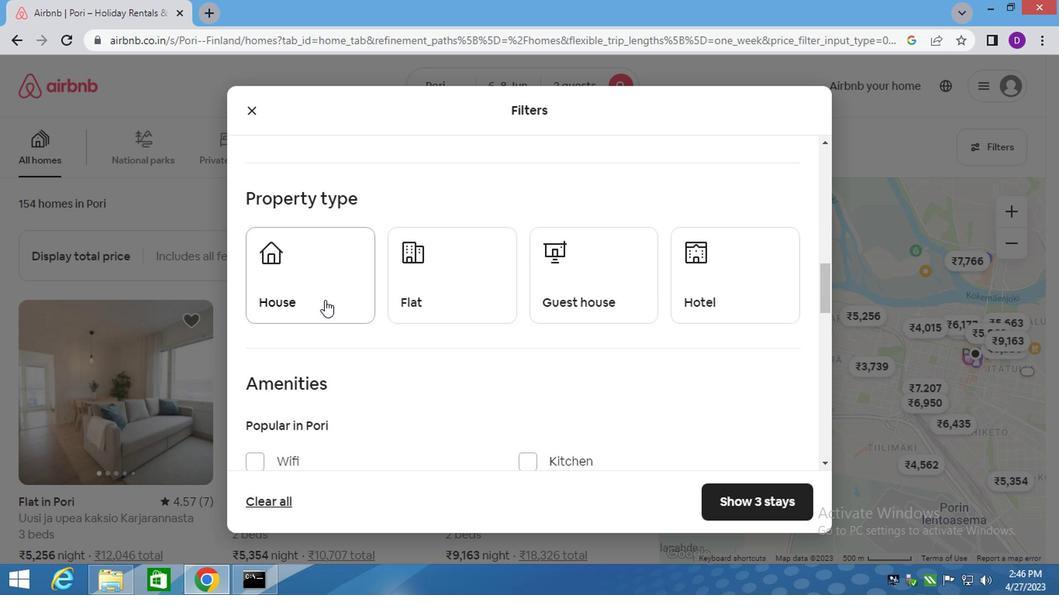 
Action: Mouse moved to (416, 289)
Screenshot: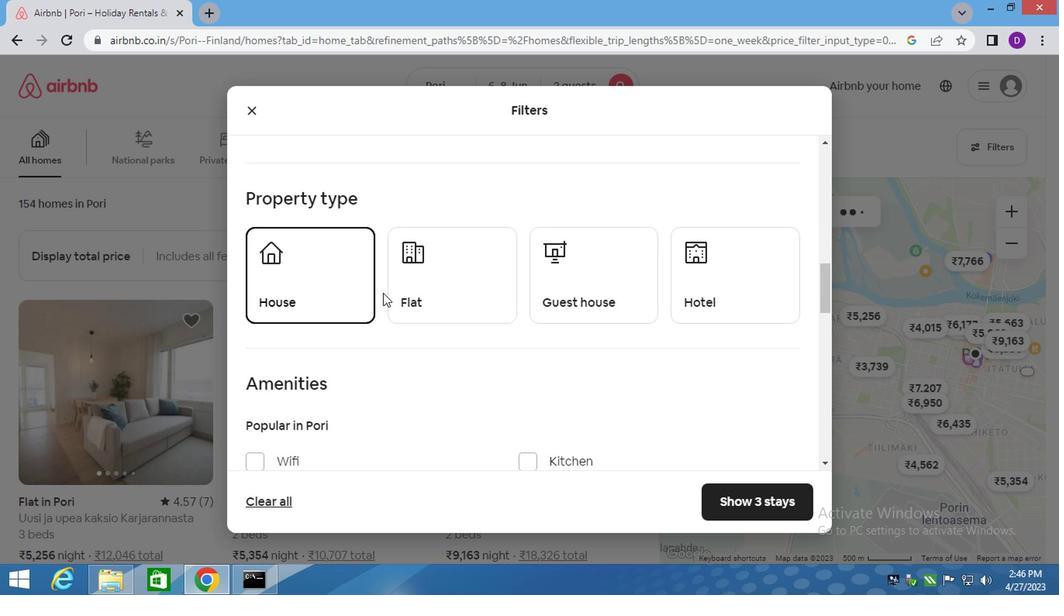 
Action: Mouse pressed left at (416, 289)
Screenshot: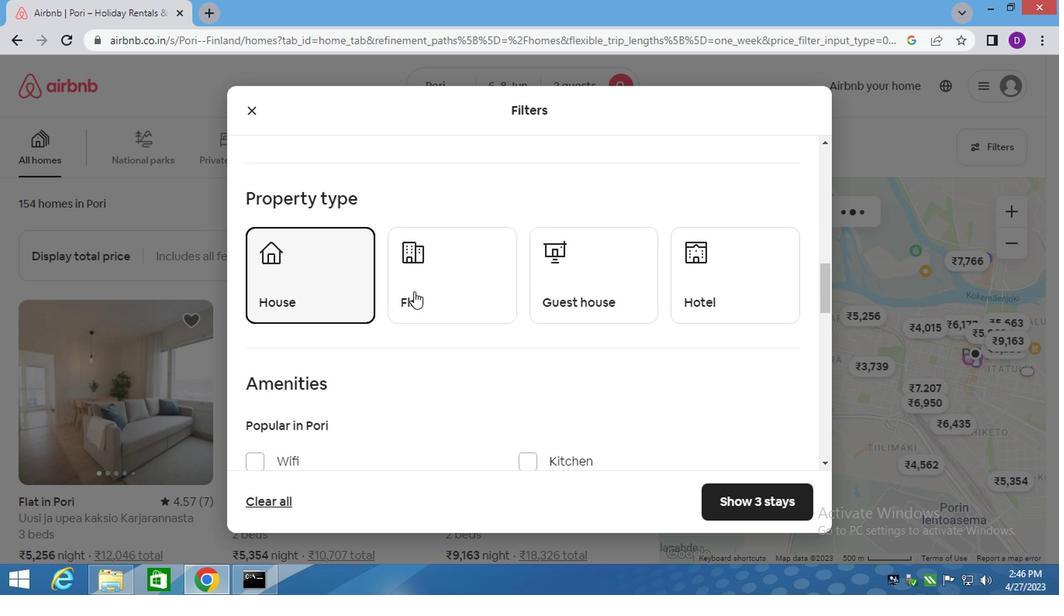 
Action: Mouse moved to (552, 286)
Screenshot: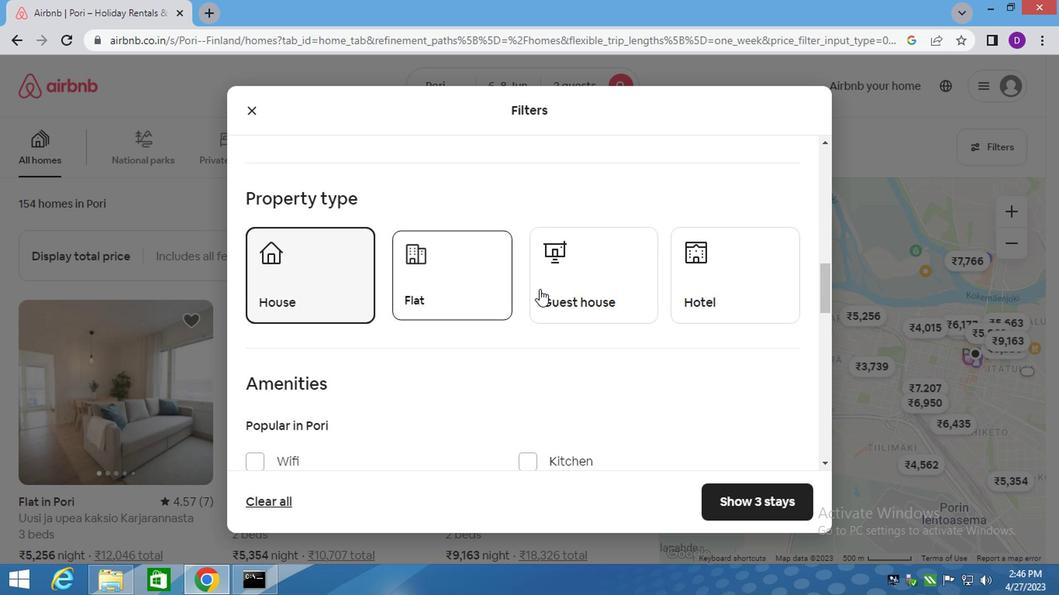 
Action: Mouse pressed left at (552, 286)
Screenshot: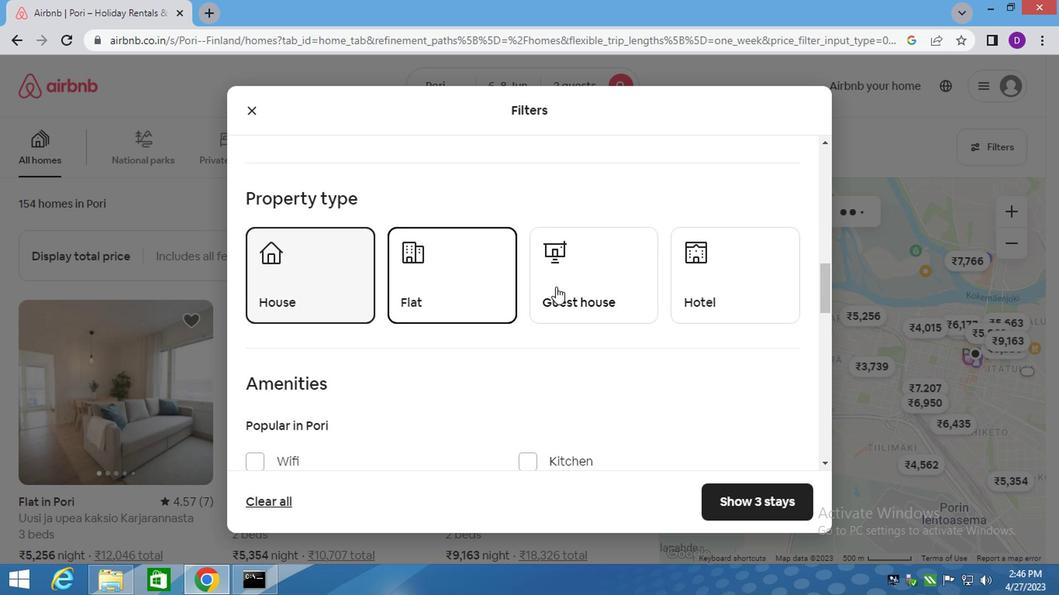
Action: Mouse moved to (562, 308)
Screenshot: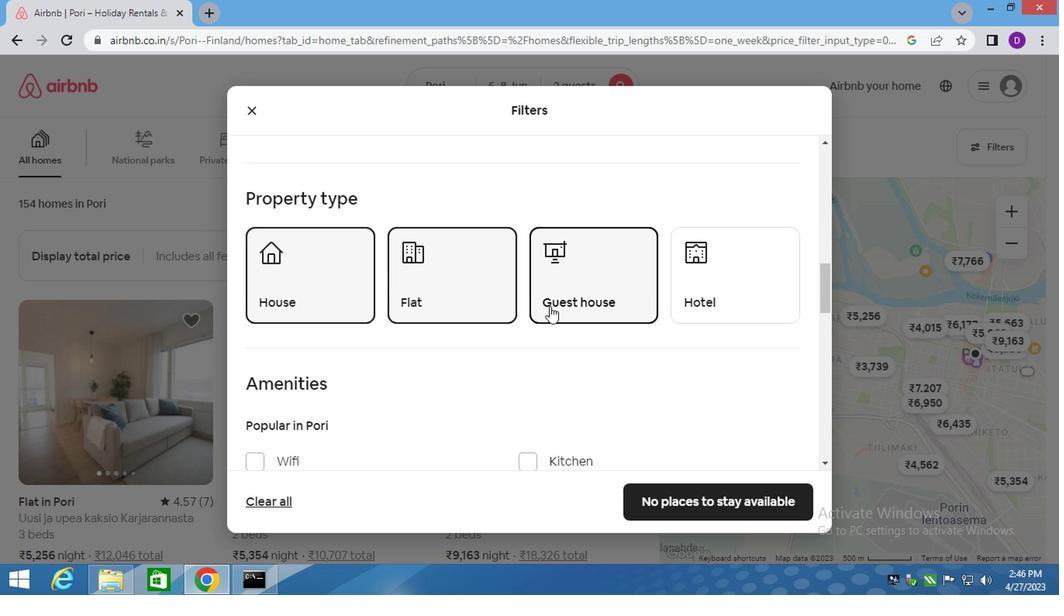 
Action: Mouse scrolled (562, 307) with delta (0, -1)
Screenshot: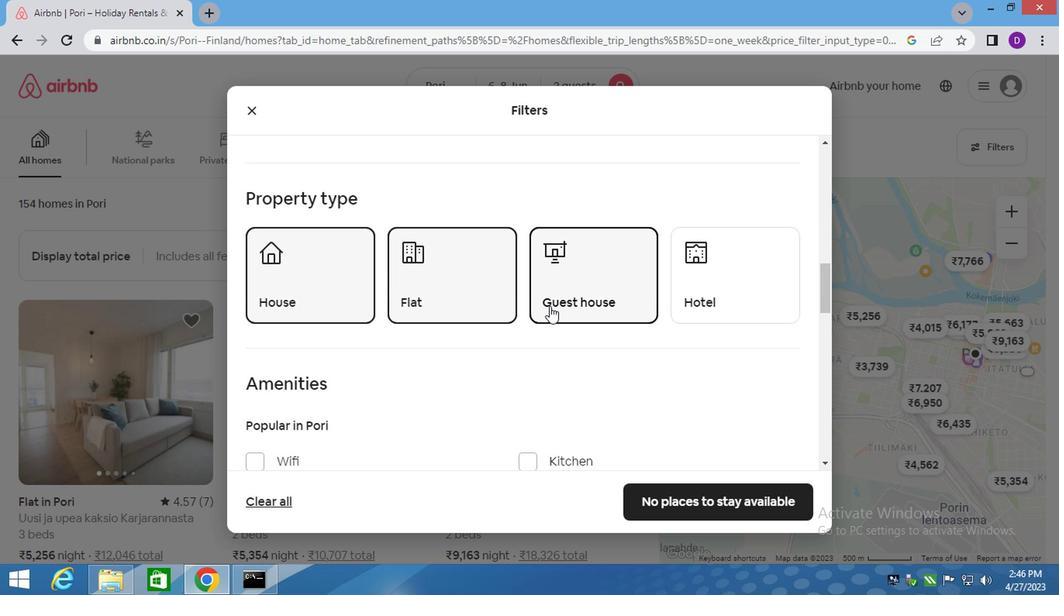 
Action: Mouse moved to (563, 308)
Screenshot: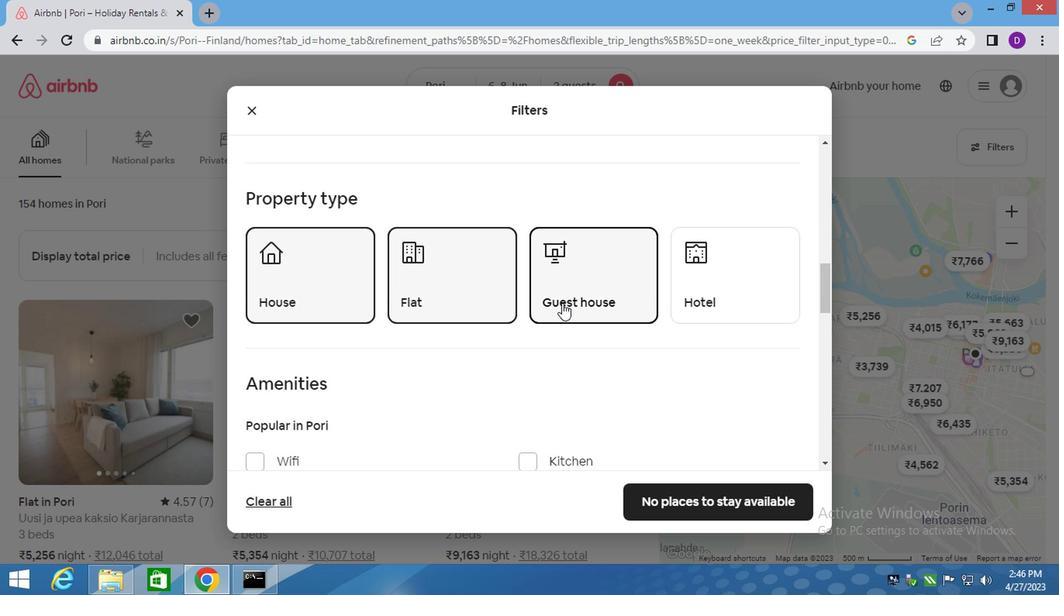 
Action: Mouse scrolled (563, 307) with delta (0, -1)
Screenshot: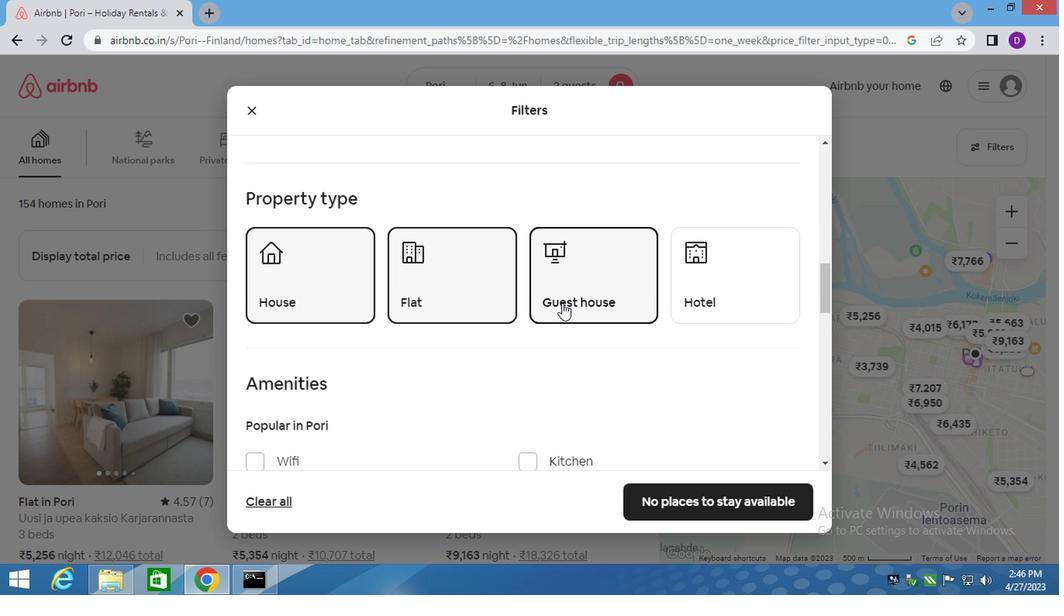 
Action: Mouse scrolled (563, 307) with delta (0, -1)
Screenshot: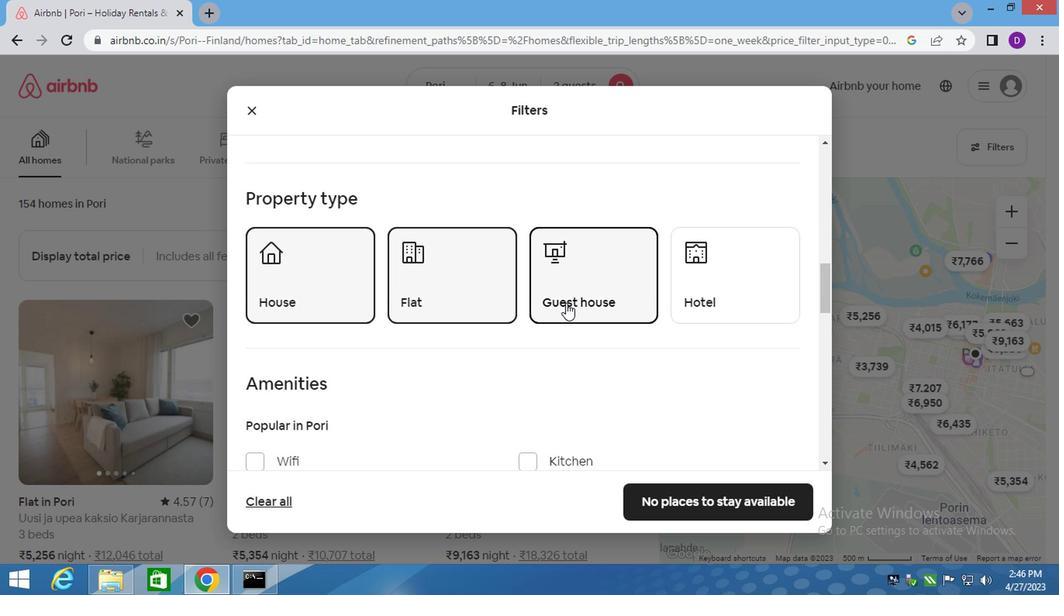 
Action: Mouse moved to (574, 309)
Screenshot: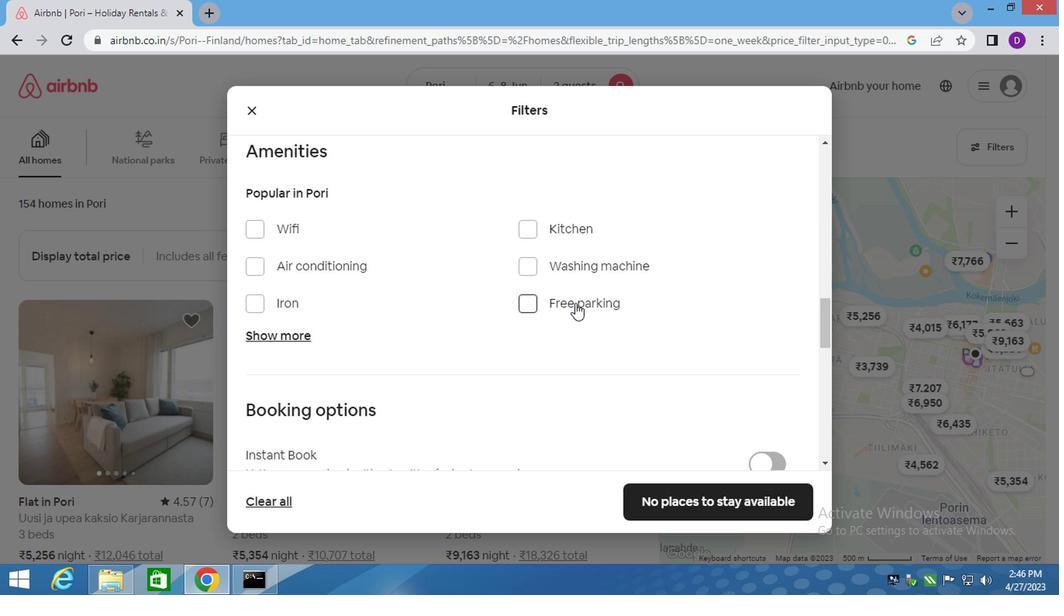 
Action: Mouse scrolled (574, 308) with delta (0, -1)
Screenshot: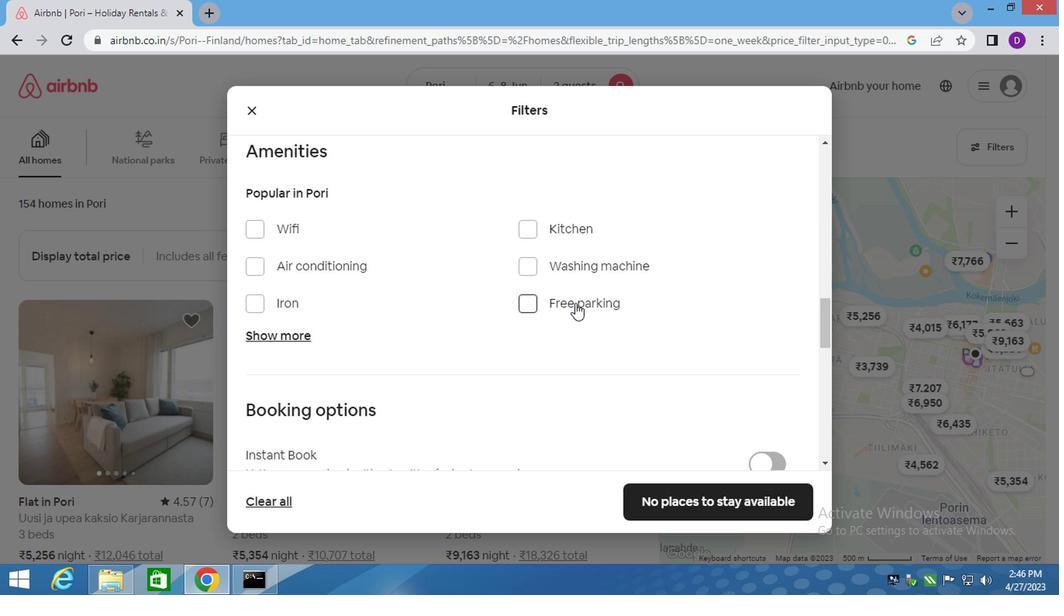 
Action: Mouse moved to (576, 310)
Screenshot: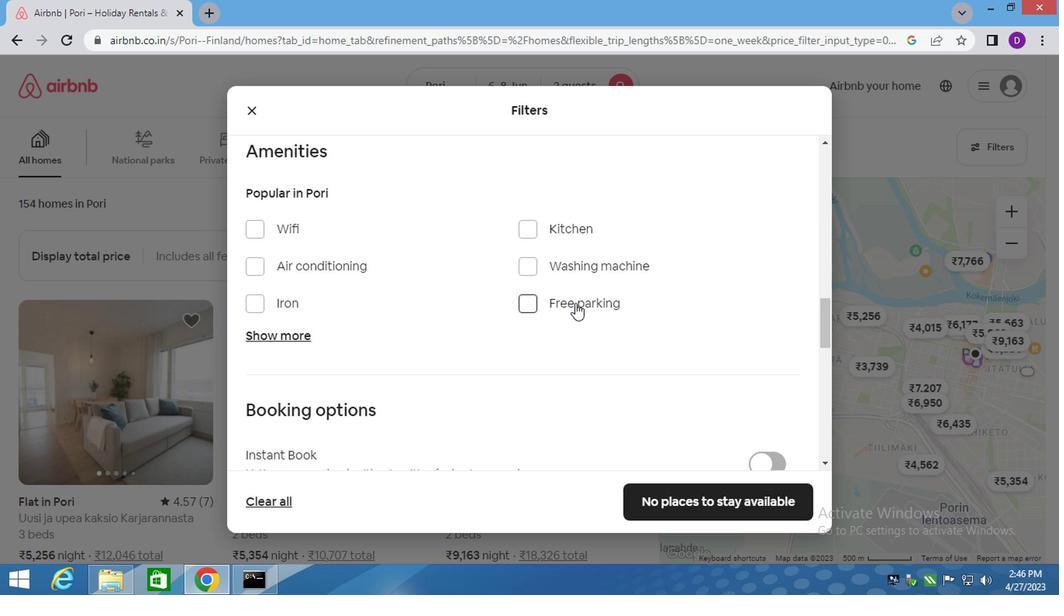 
Action: Mouse scrolled (576, 309) with delta (0, 0)
Screenshot: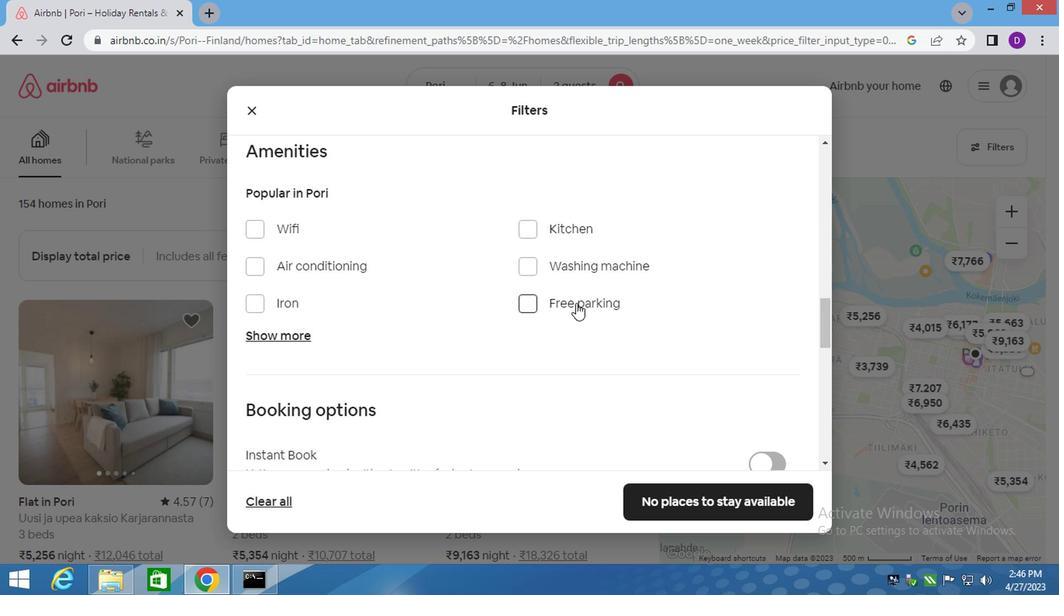 
Action: Mouse moved to (576, 312)
Screenshot: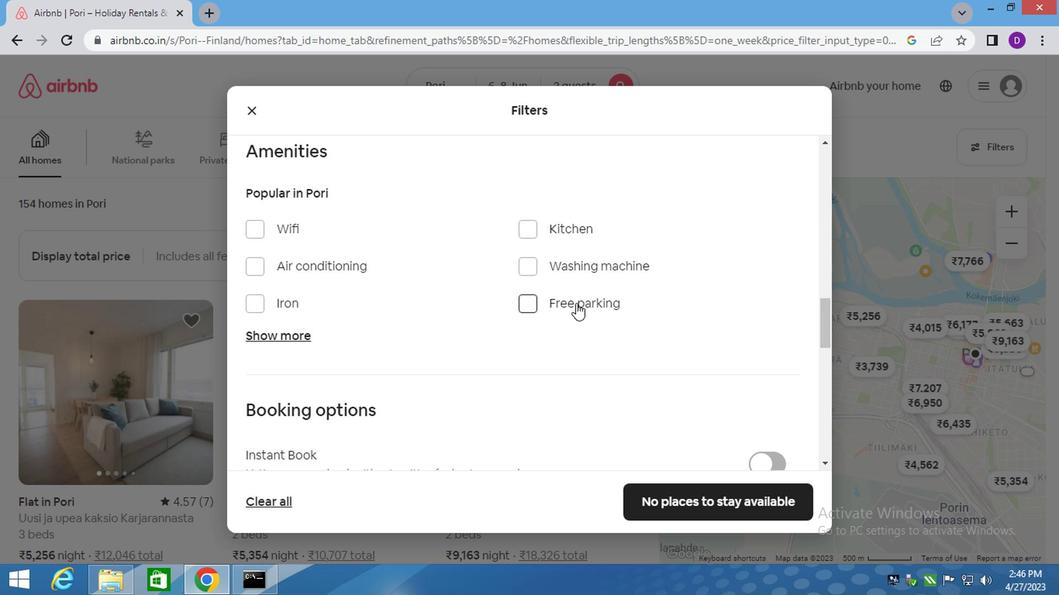 
Action: Mouse scrolled (576, 311) with delta (0, -1)
Screenshot: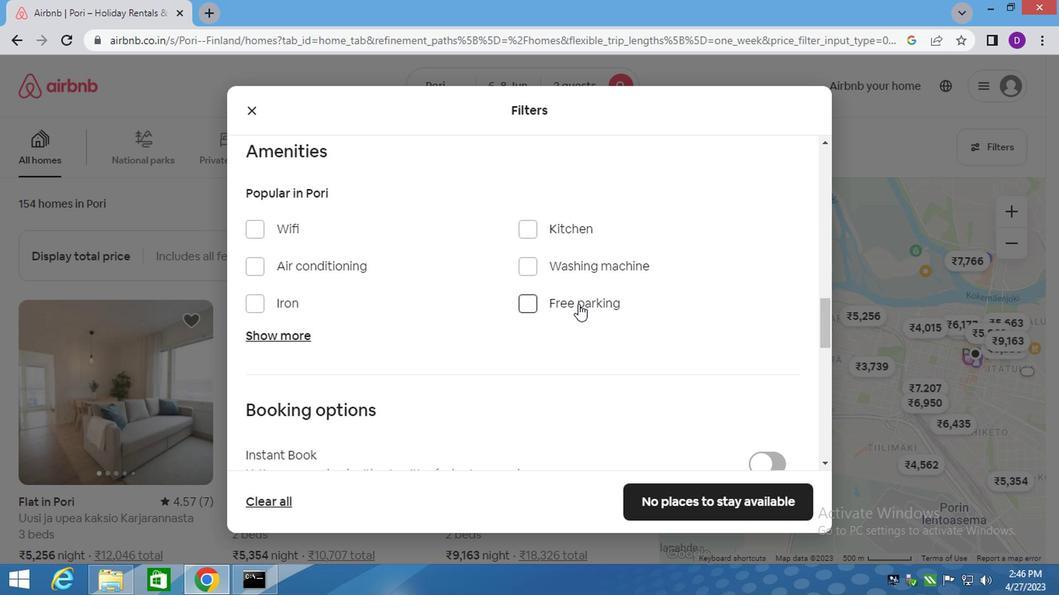 
Action: Mouse moved to (750, 286)
Screenshot: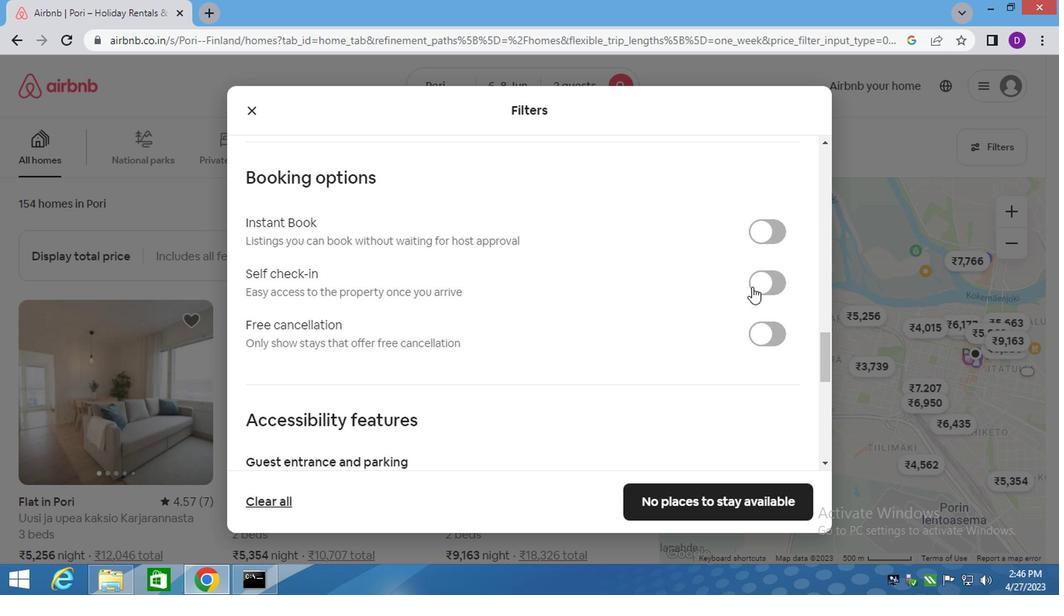 
Action: Mouse pressed left at (750, 286)
Screenshot: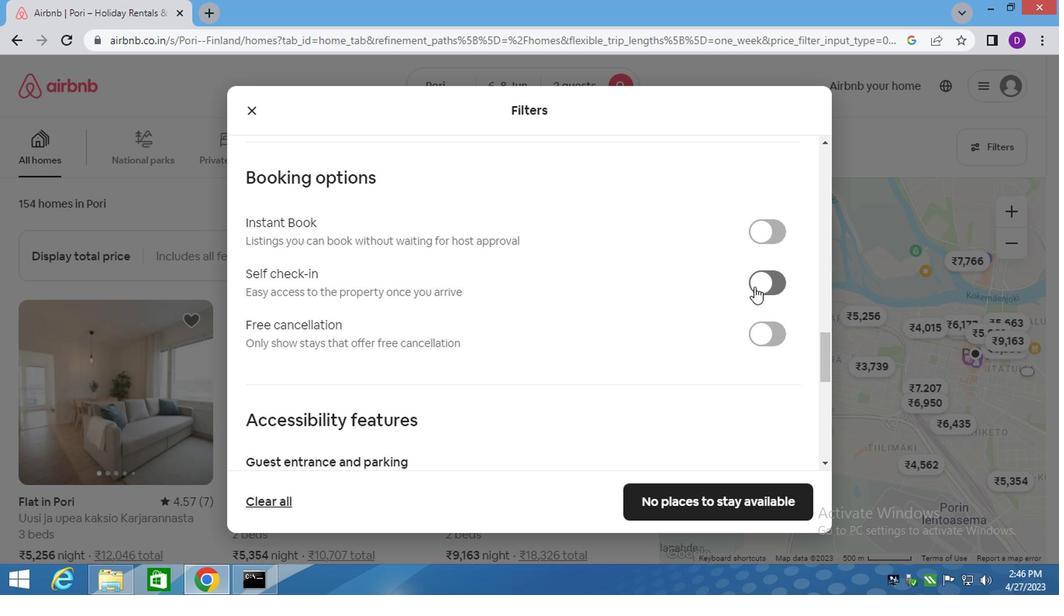 
Action: Mouse moved to (696, 563)
Screenshot: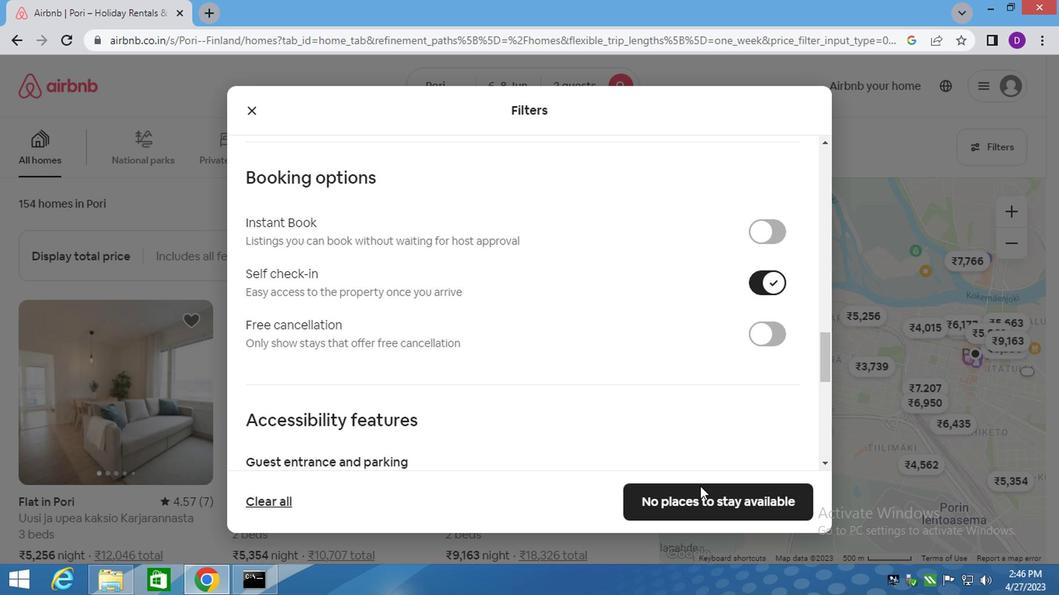 
Action: Mouse pressed left at (696, 563)
Screenshot: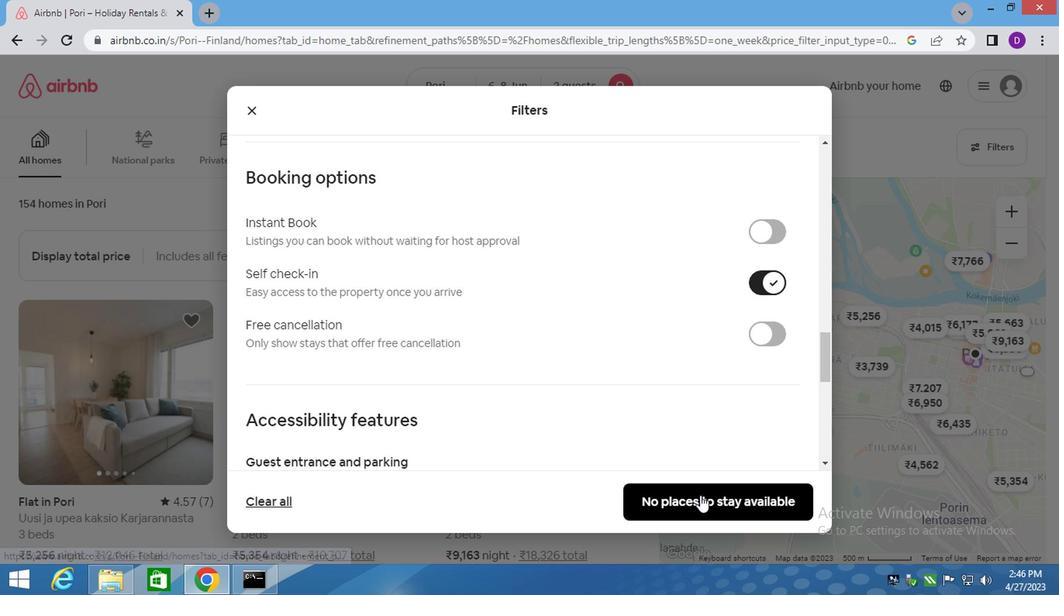 
